 Task: Search one way flight ticket for 3 adults, 3 children in business from Pittsburgh: Pittsburgh International Airport to New Bern: Coastal Carolina Regional Airport (was Craven County Regional) on 8-4-2023. Choice of flights is Sun country airlines. Number of bags: 1 carry on bag and 3 checked bags. Outbound departure time preference is 14:15.
Action: Mouse moved to (329, 279)
Screenshot: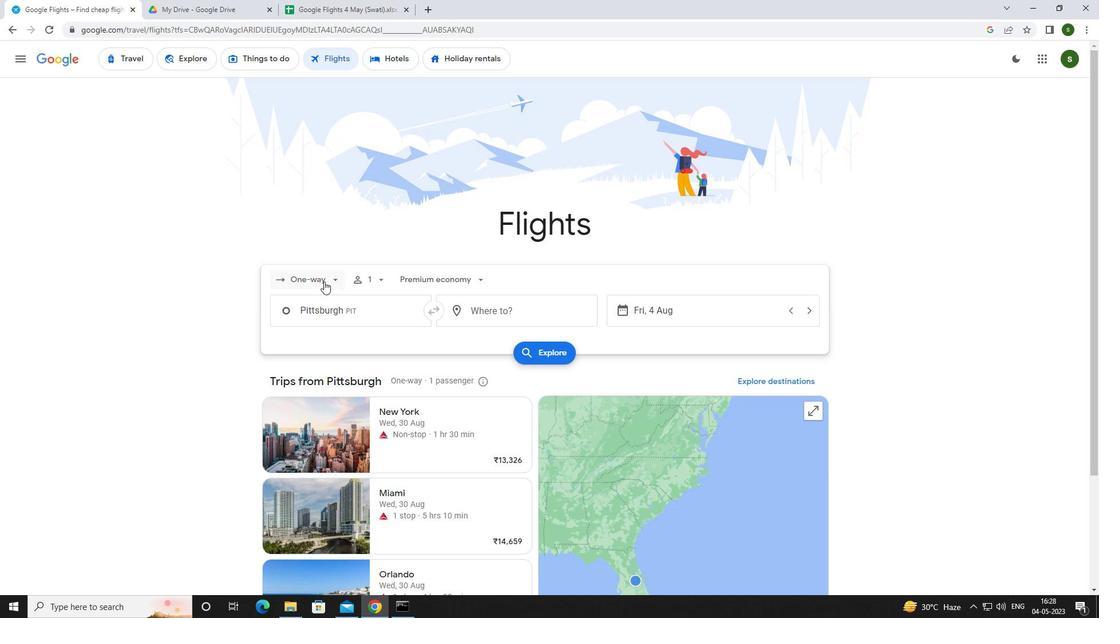 
Action: Mouse pressed left at (329, 279)
Screenshot: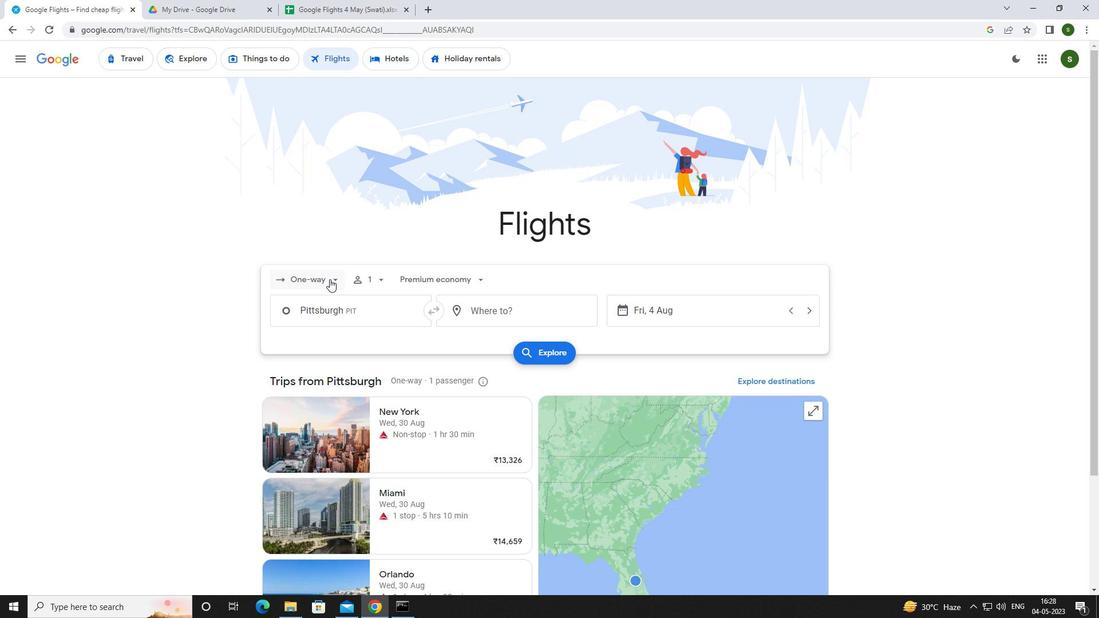 
Action: Mouse moved to (318, 332)
Screenshot: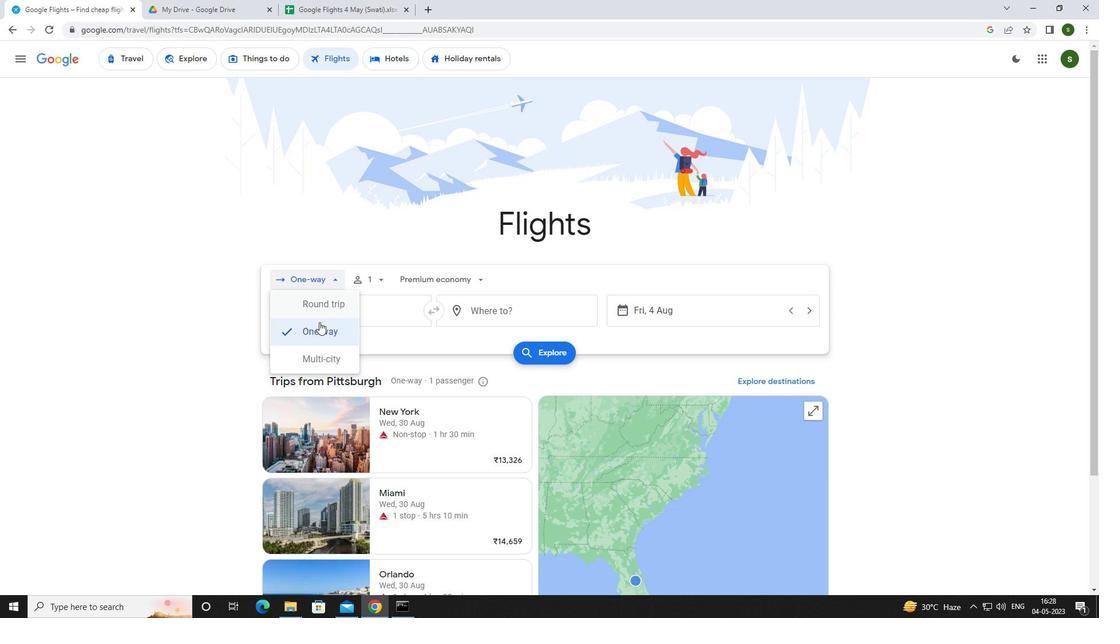 
Action: Mouse pressed left at (318, 332)
Screenshot: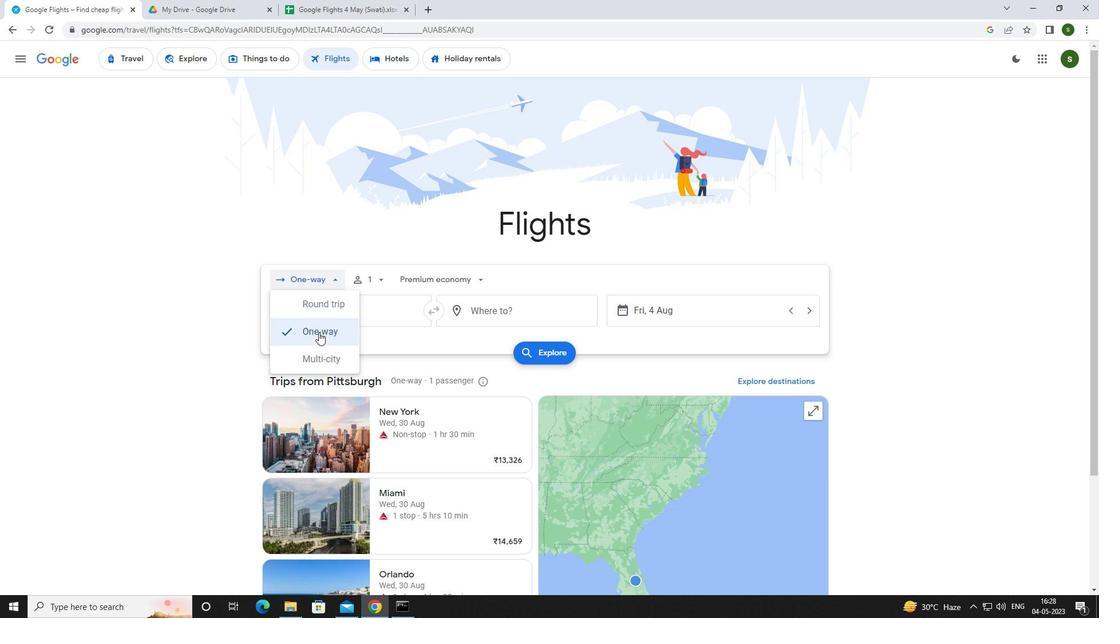 
Action: Mouse moved to (376, 282)
Screenshot: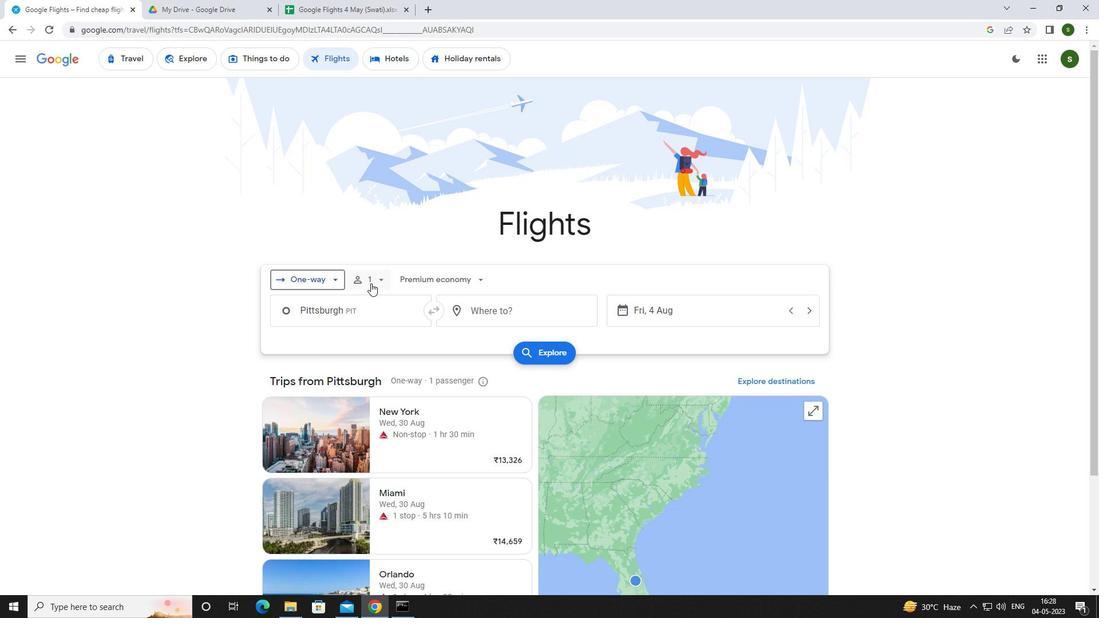 
Action: Mouse pressed left at (376, 282)
Screenshot: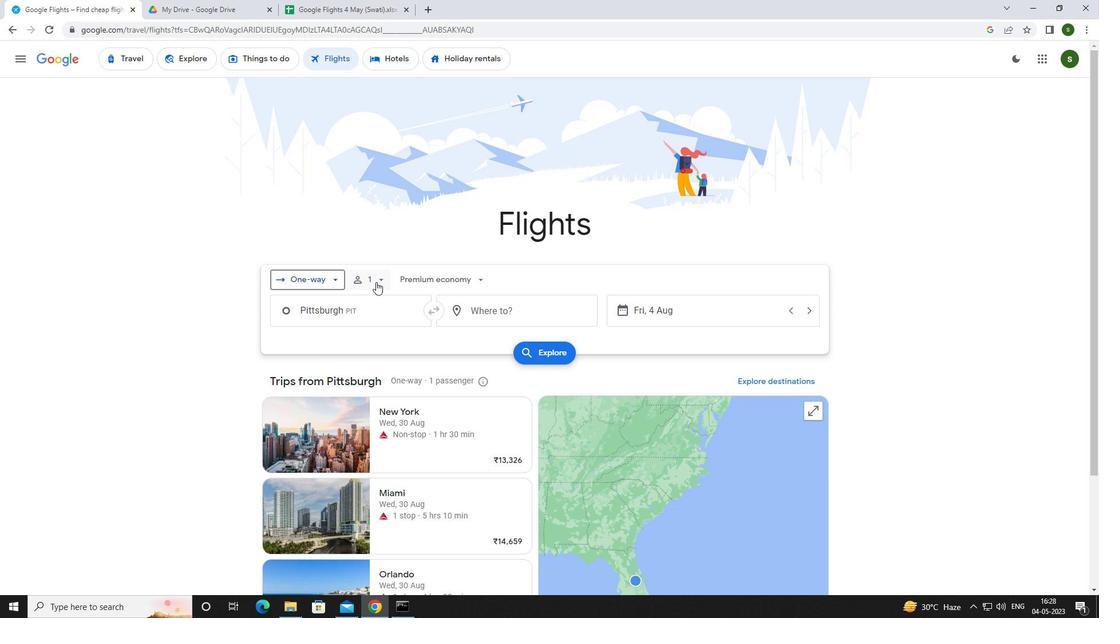 
Action: Mouse moved to (469, 305)
Screenshot: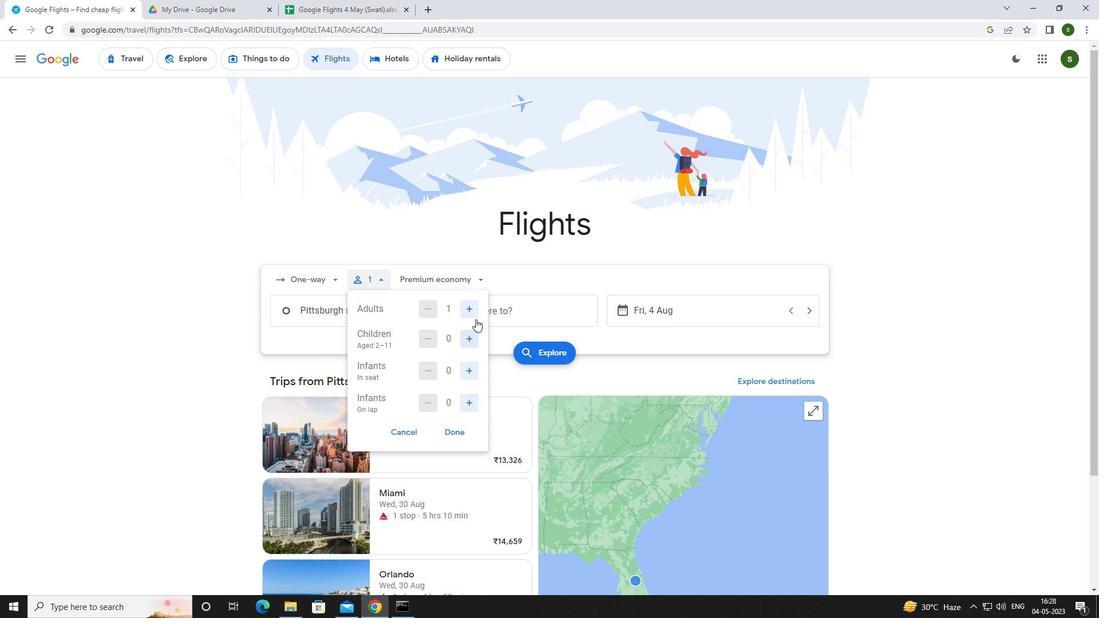 
Action: Mouse pressed left at (469, 305)
Screenshot: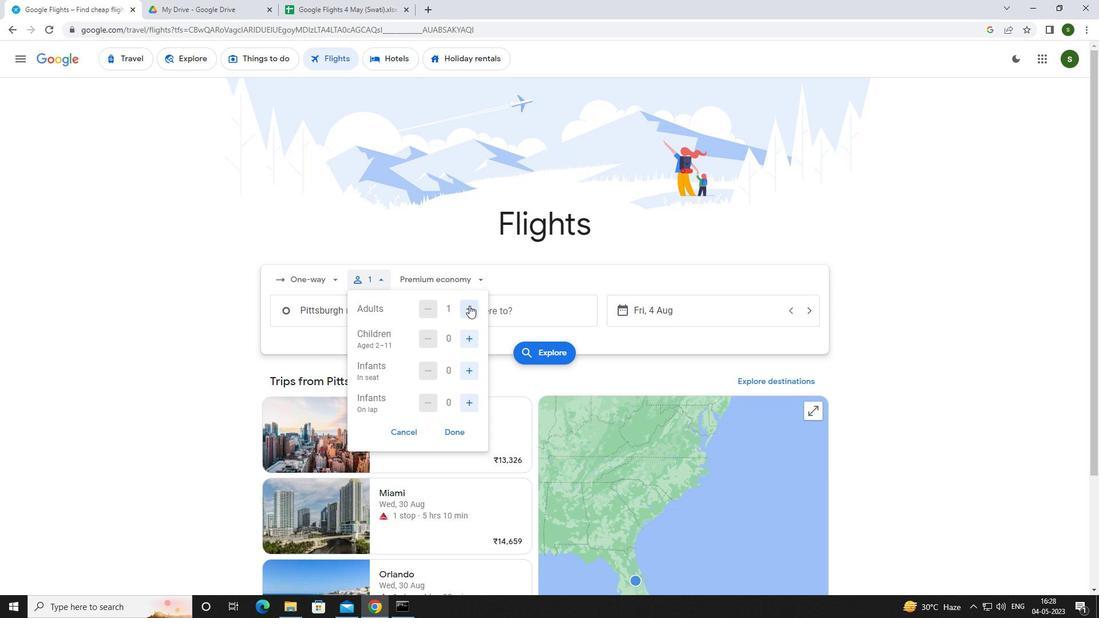 
Action: Mouse pressed left at (469, 305)
Screenshot: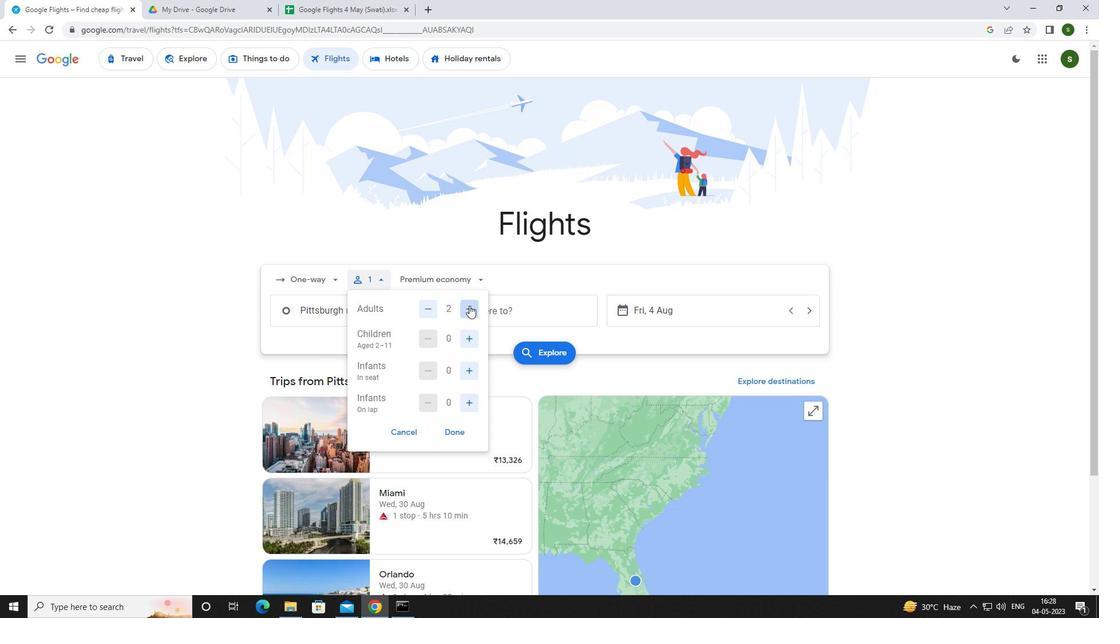 
Action: Mouse moved to (469, 326)
Screenshot: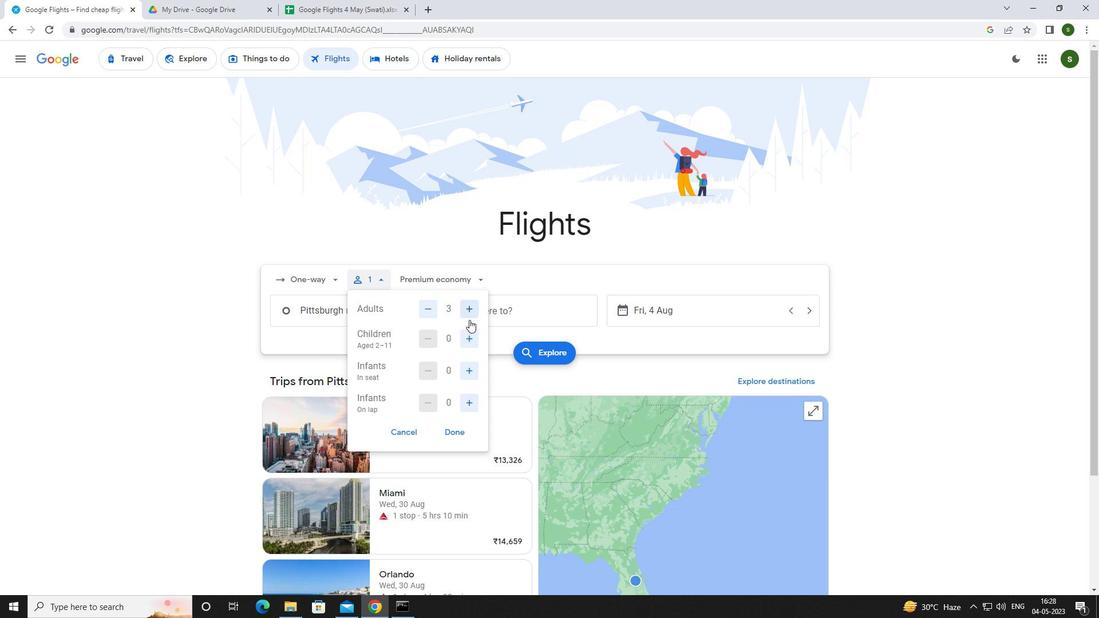 
Action: Mouse pressed left at (469, 326)
Screenshot: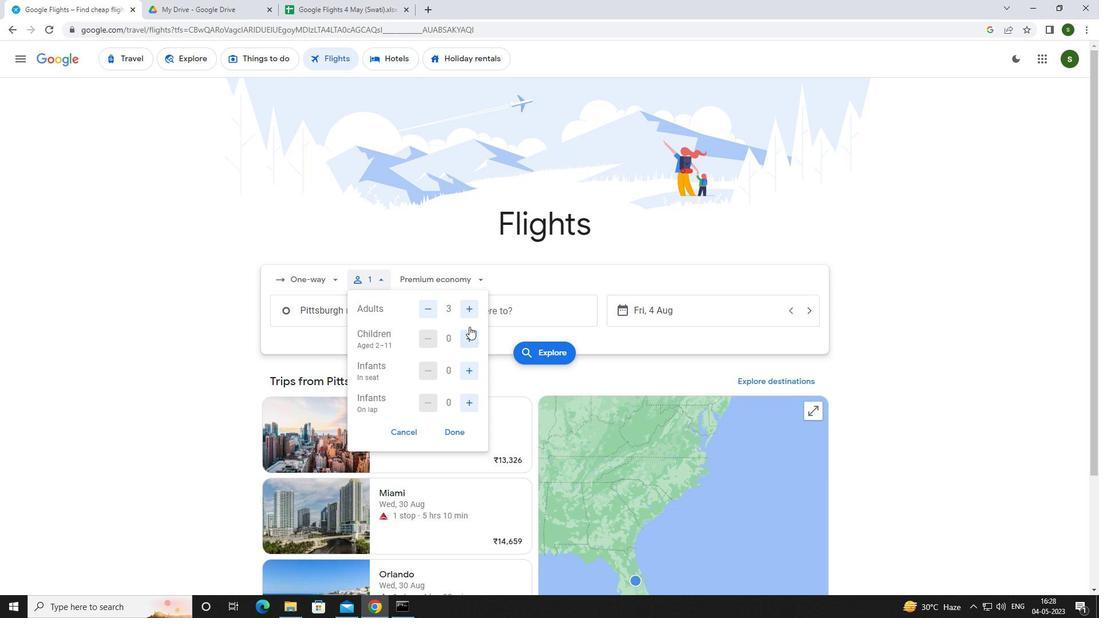 
Action: Mouse pressed left at (469, 326)
Screenshot: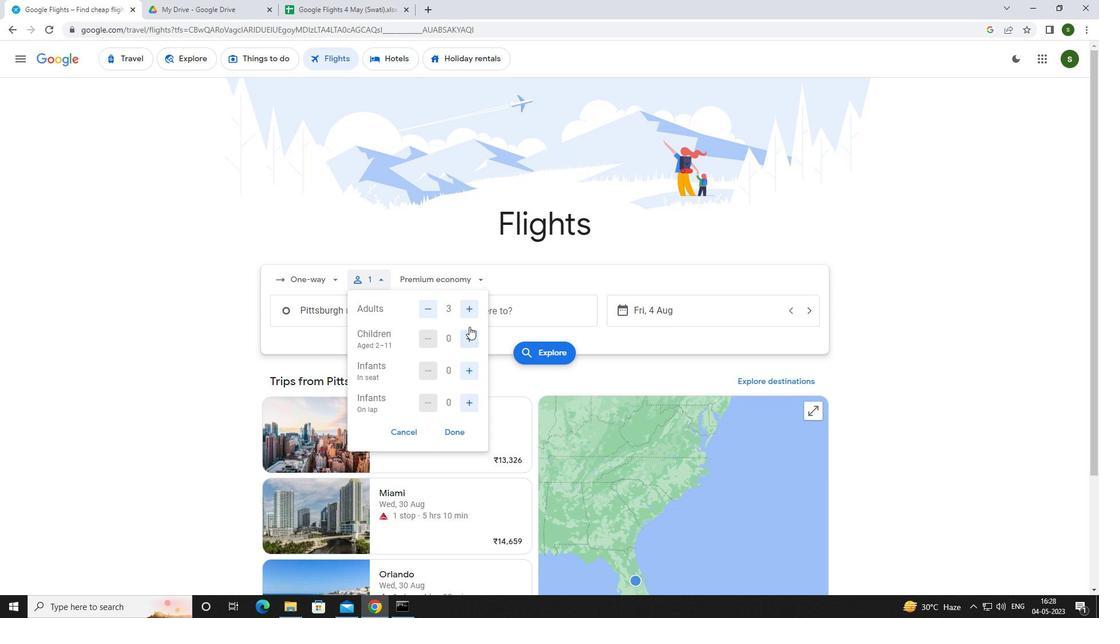 
Action: Mouse pressed left at (469, 326)
Screenshot: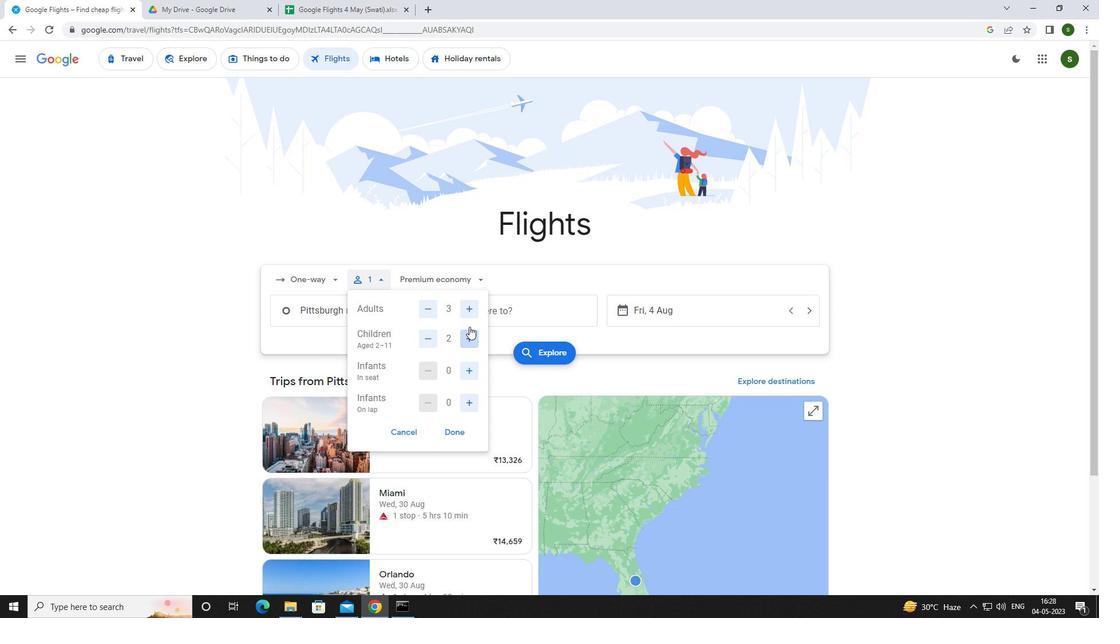
Action: Mouse moved to (466, 276)
Screenshot: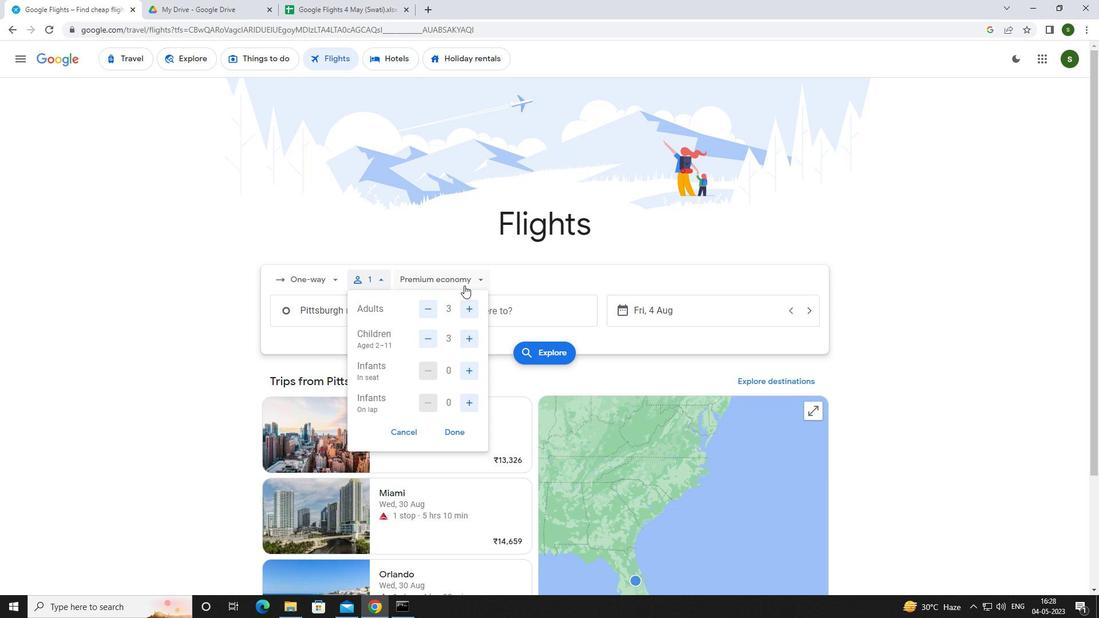 
Action: Mouse pressed left at (466, 276)
Screenshot: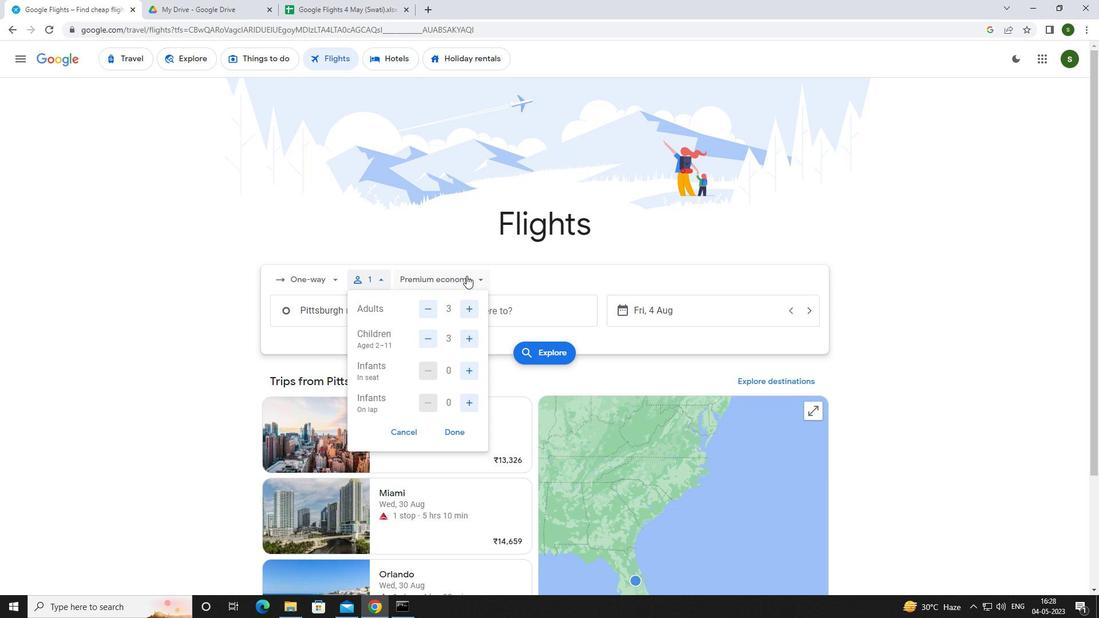 
Action: Mouse moved to (456, 359)
Screenshot: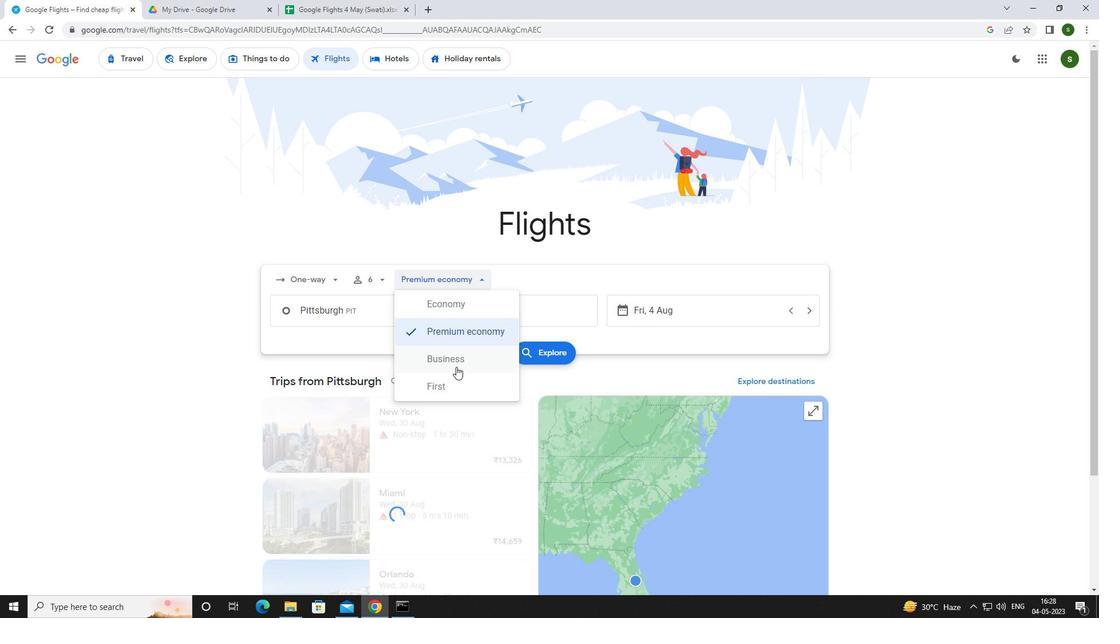 
Action: Mouse pressed left at (456, 359)
Screenshot: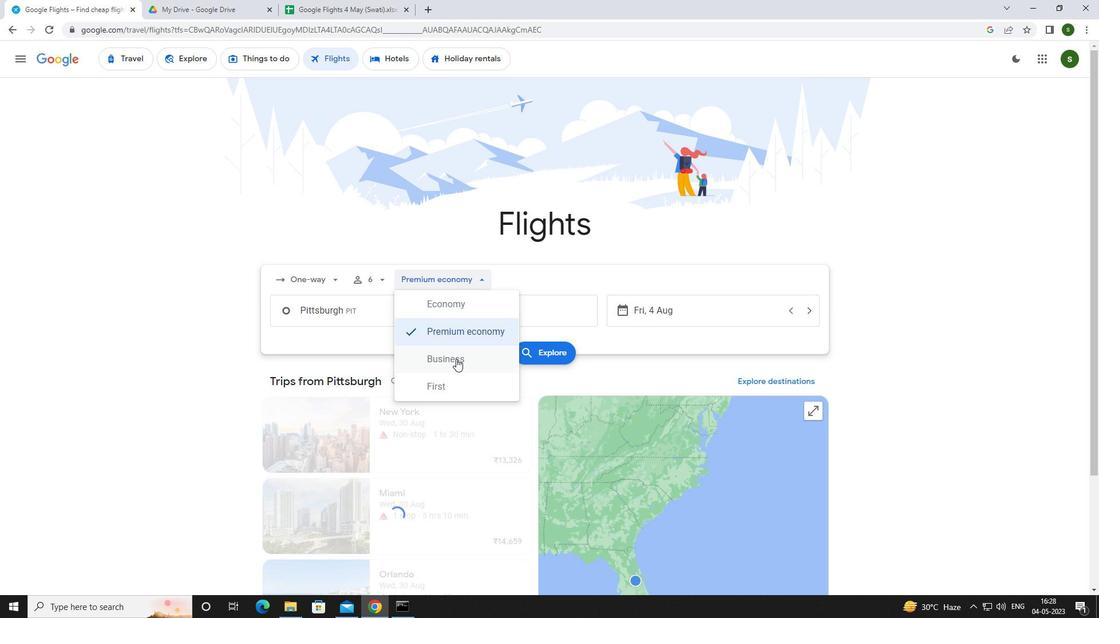 
Action: Mouse moved to (401, 316)
Screenshot: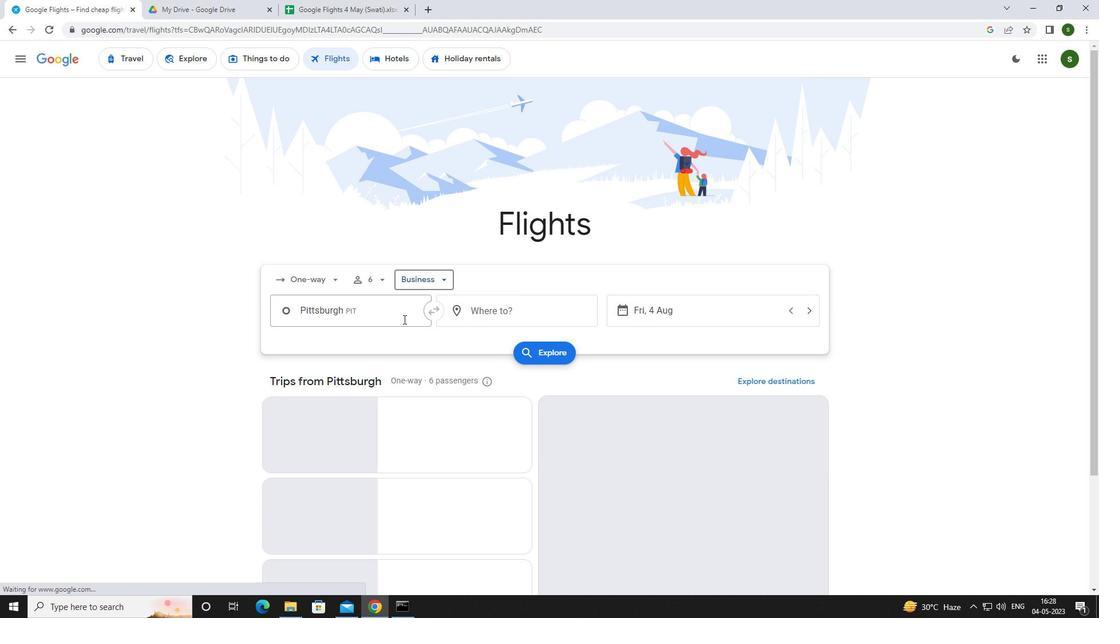 
Action: Mouse pressed left at (401, 316)
Screenshot: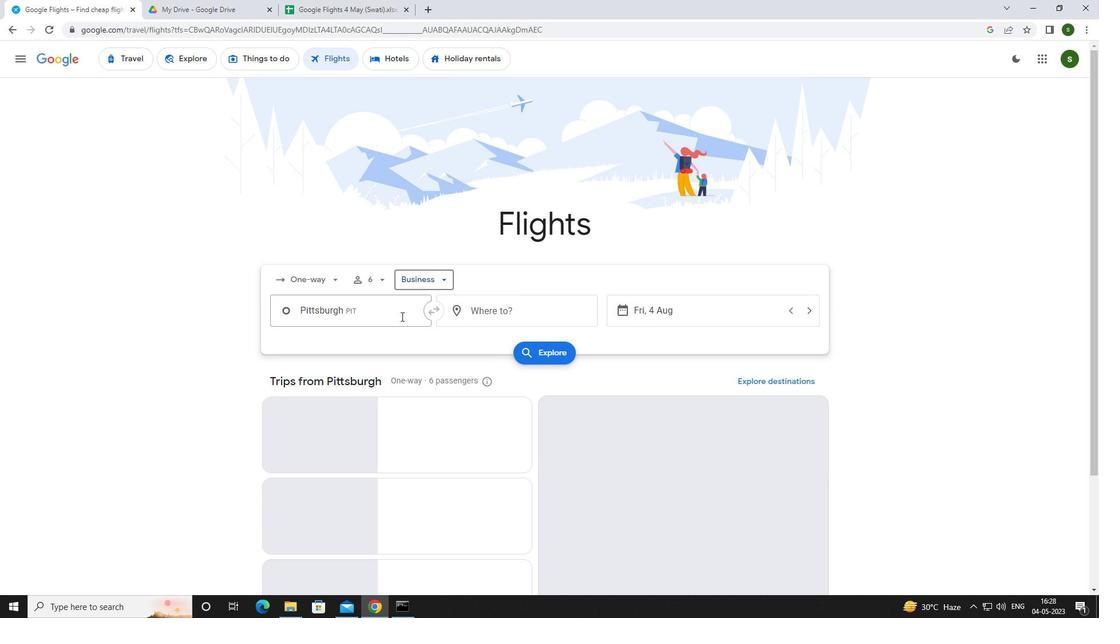 
Action: Mouse moved to (391, 318)
Screenshot: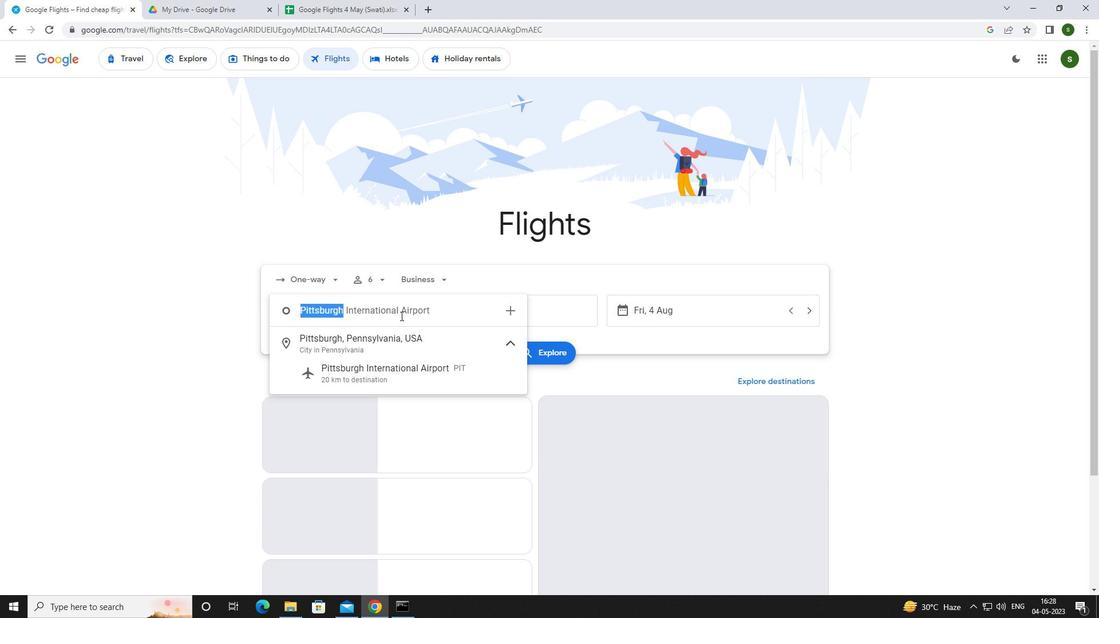 
Action: Key pressed <Key.caps_lock>p<Key.caps_lock>ittsb
Screenshot: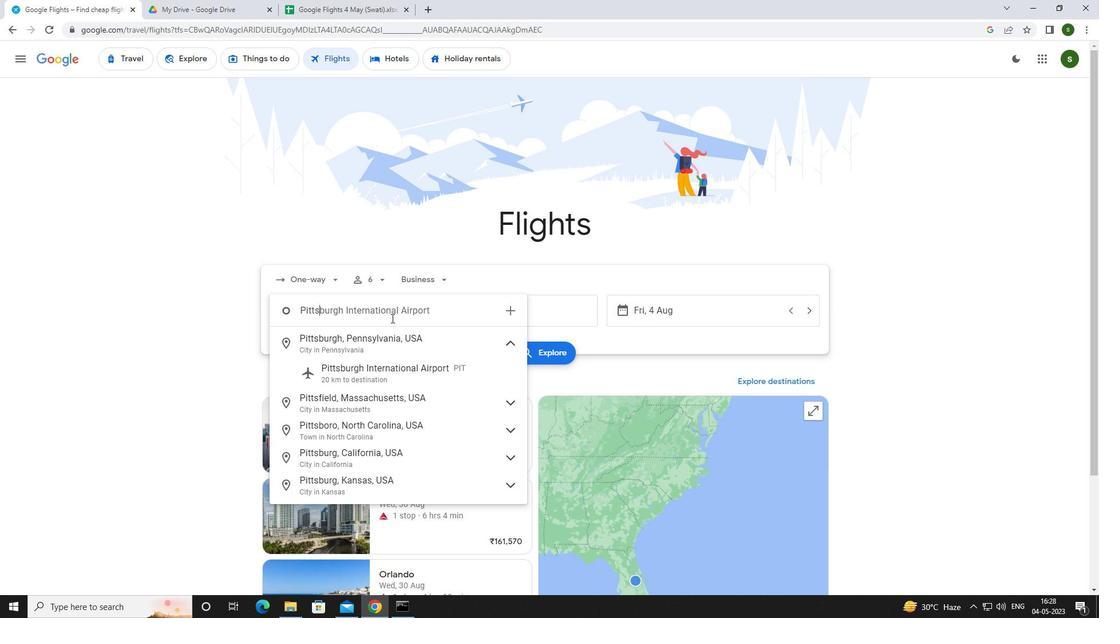 
Action: Mouse moved to (389, 367)
Screenshot: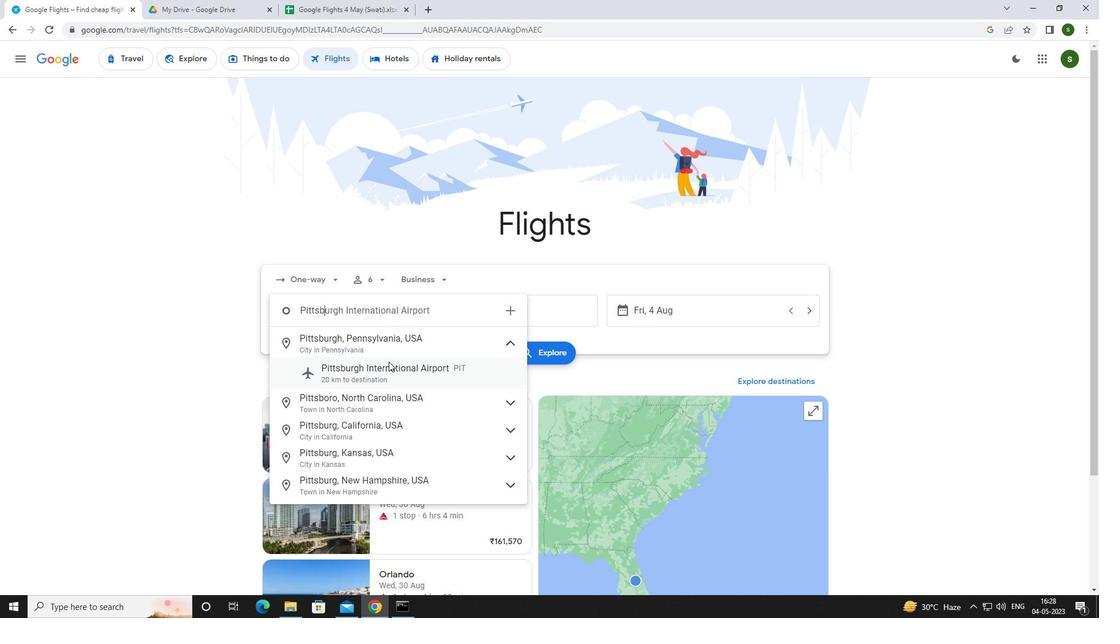 
Action: Mouse pressed left at (389, 367)
Screenshot: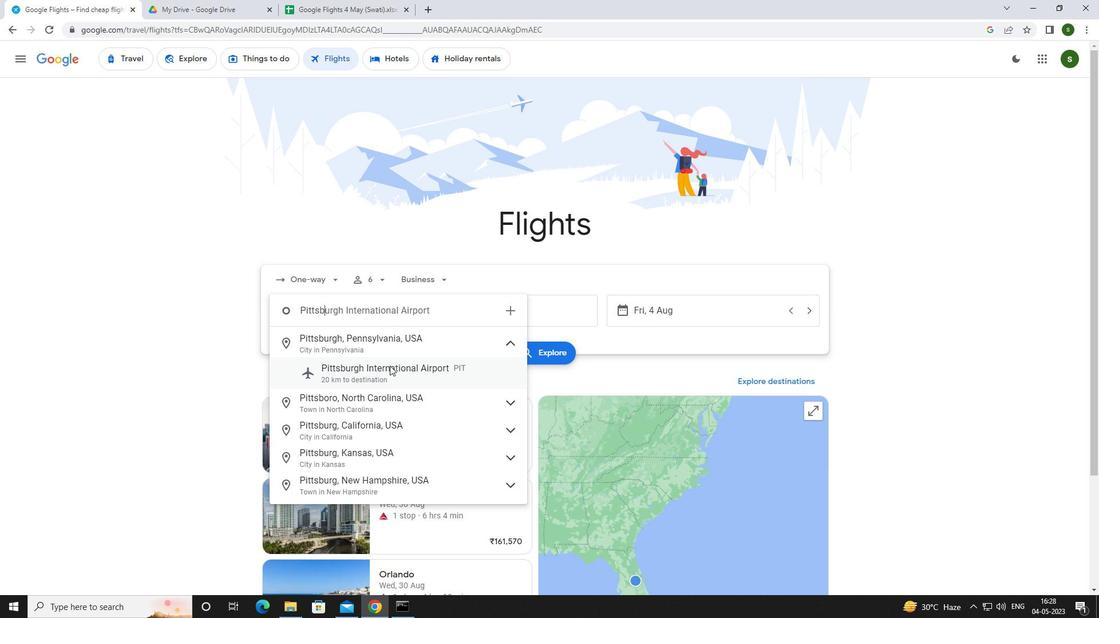 
Action: Mouse moved to (500, 315)
Screenshot: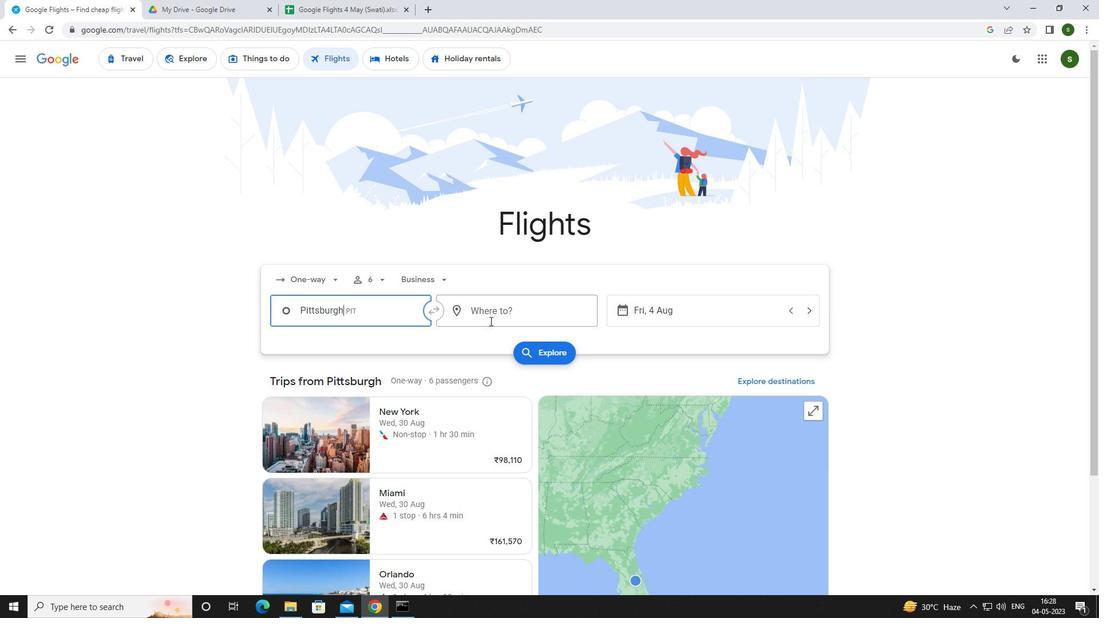 
Action: Mouse pressed left at (500, 315)
Screenshot: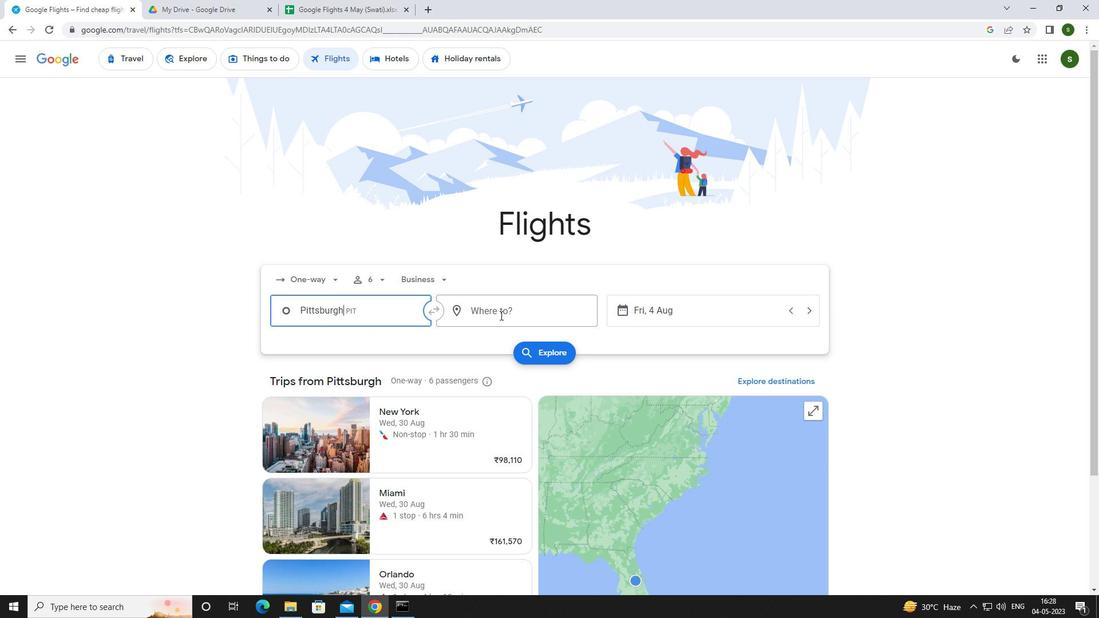 
Action: Mouse moved to (442, 320)
Screenshot: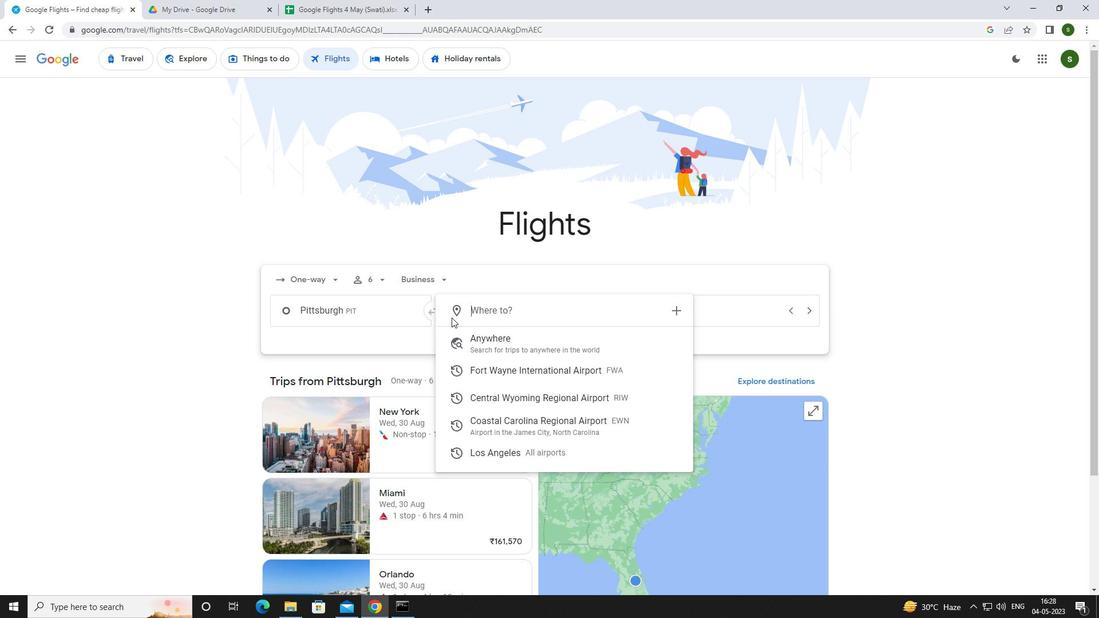 
Action: Key pressed <Key.caps_lock>c<Key.caps_lock>oastal
Screenshot: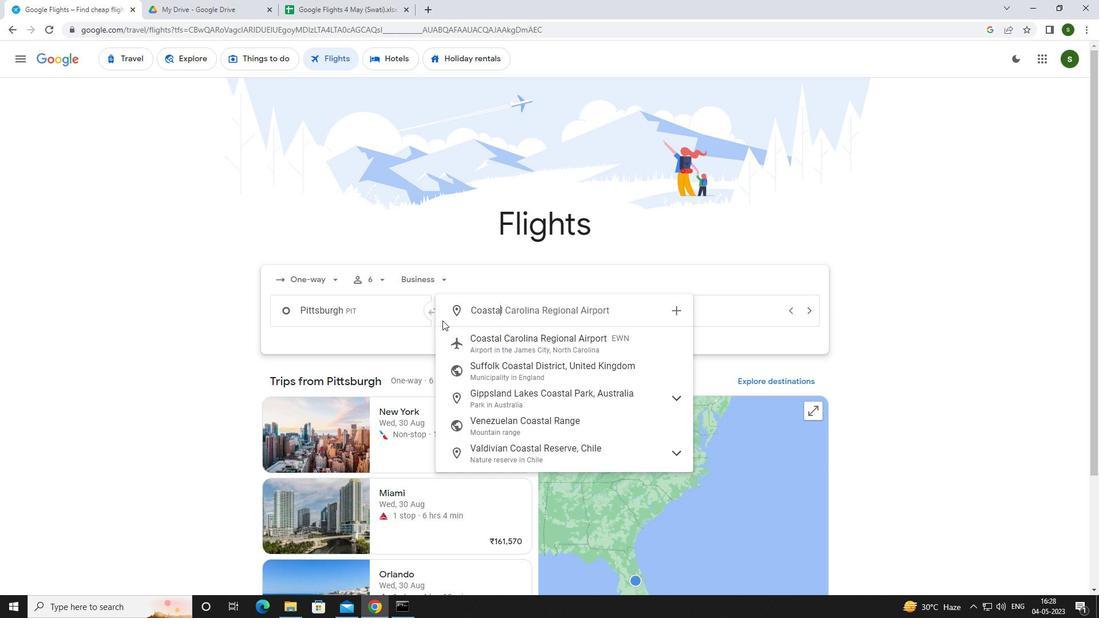 
Action: Mouse moved to (528, 348)
Screenshot: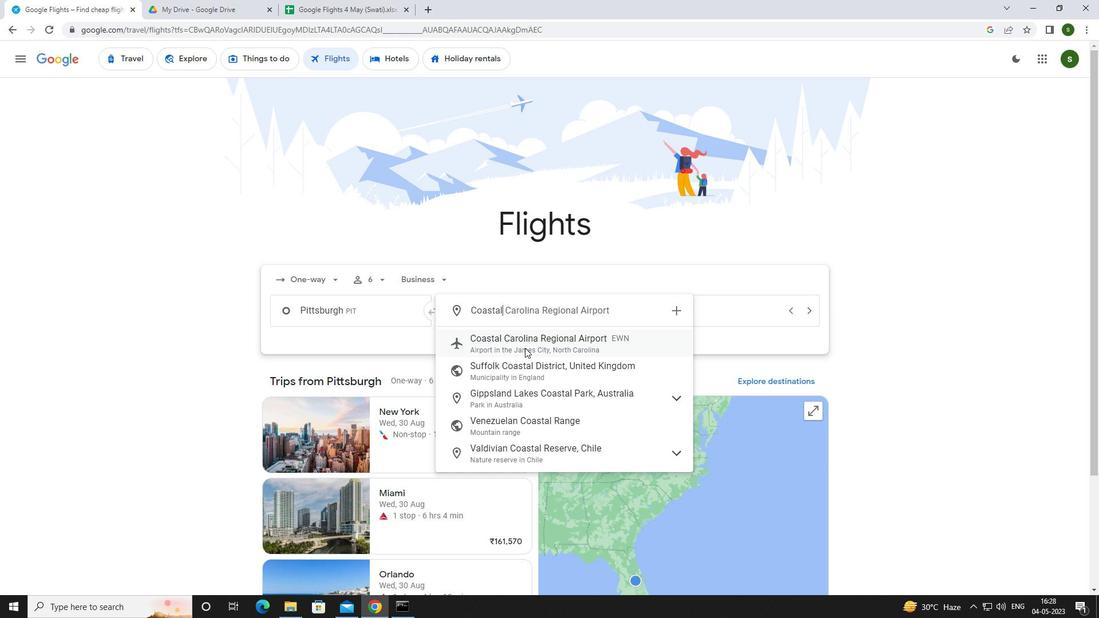 
Action: Mouse pressed left at (528, 348)
Screenshot: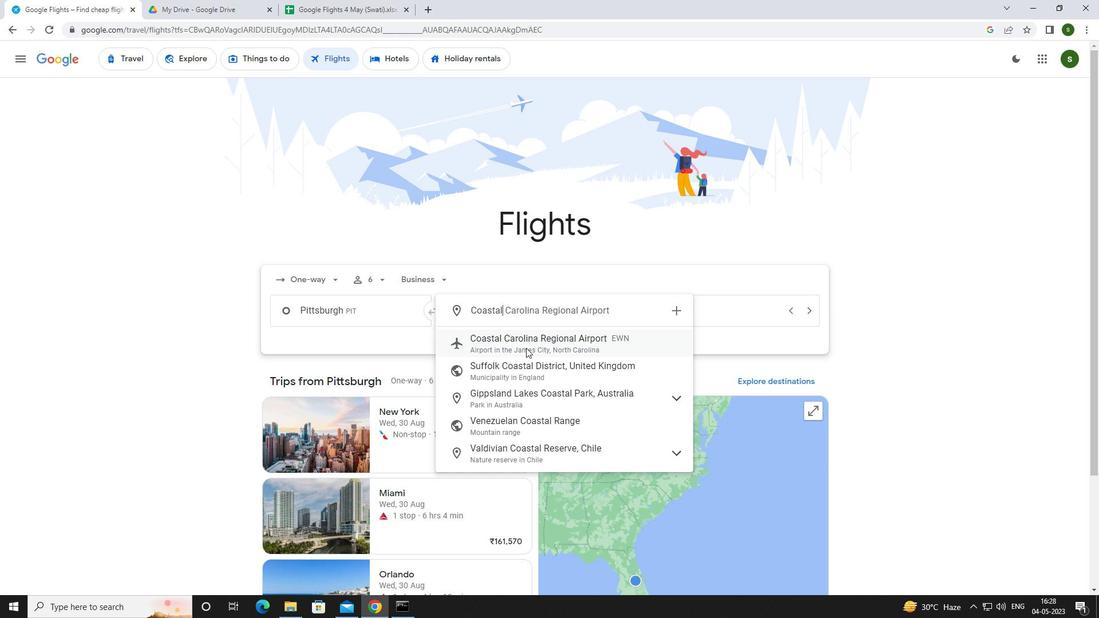 
Action: Mouse moved to (679, 308)
Screenshot: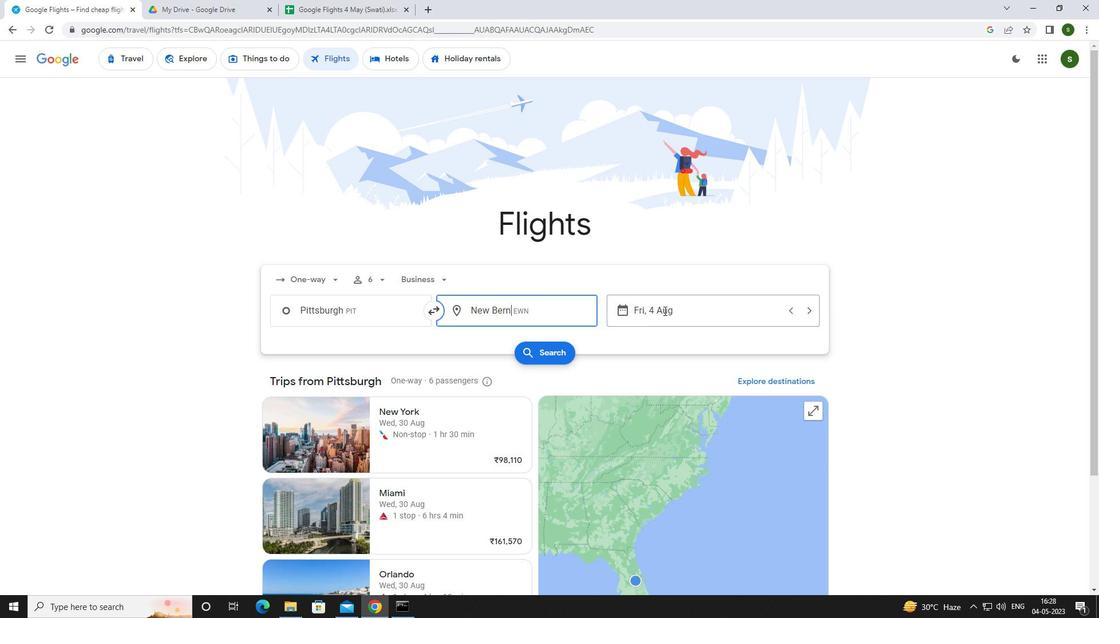 
Action: Mouse pressed left at (679, 308)
Screenshot: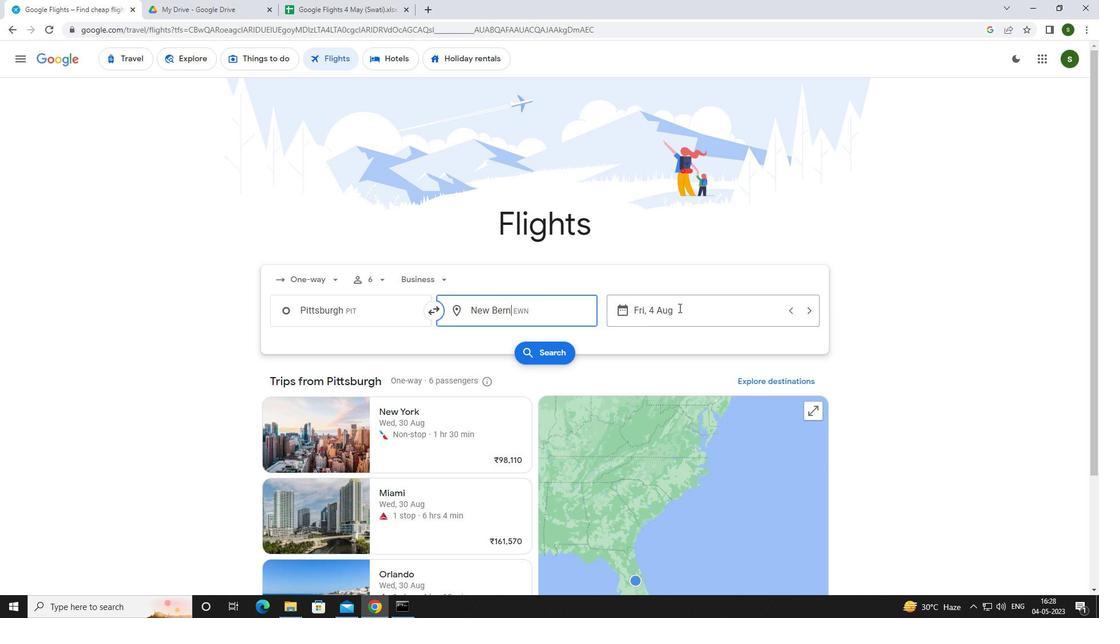 
Action: Mouse moved to (547, 384)
Screenshot: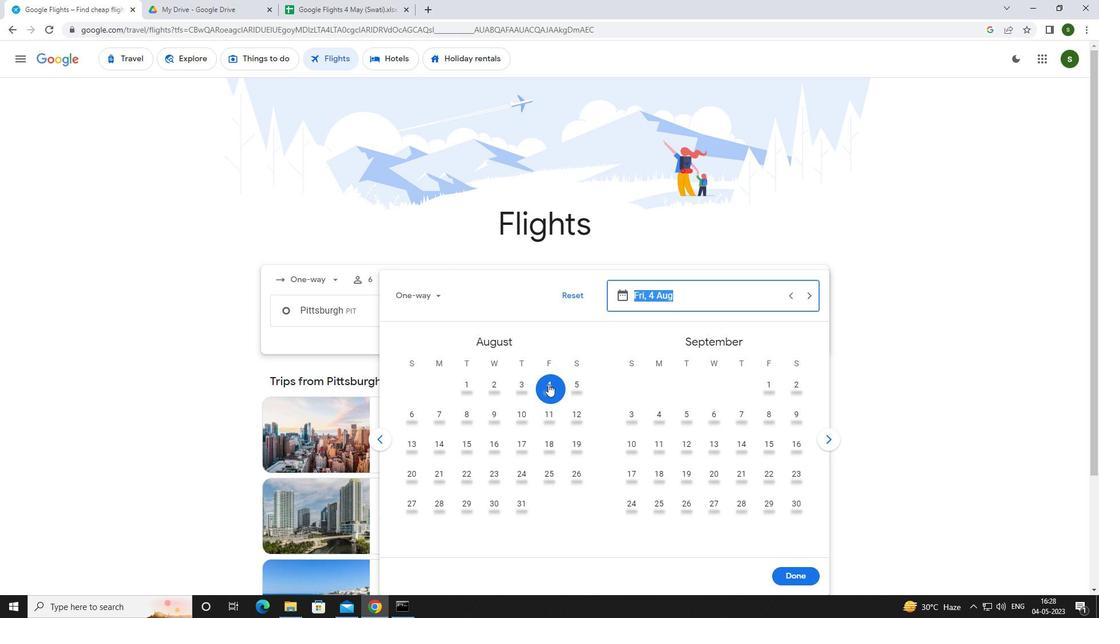 
Action: Mouse pressed left at (547, 384)
Screenshot: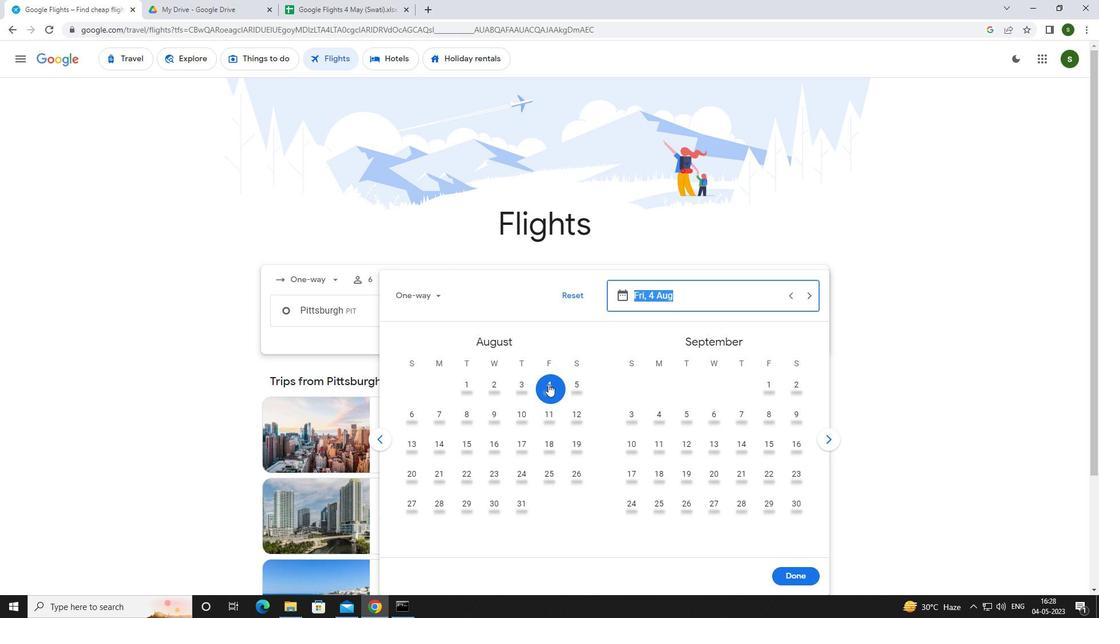 
Action: Mouse moved to (788, 571)
Screenshot: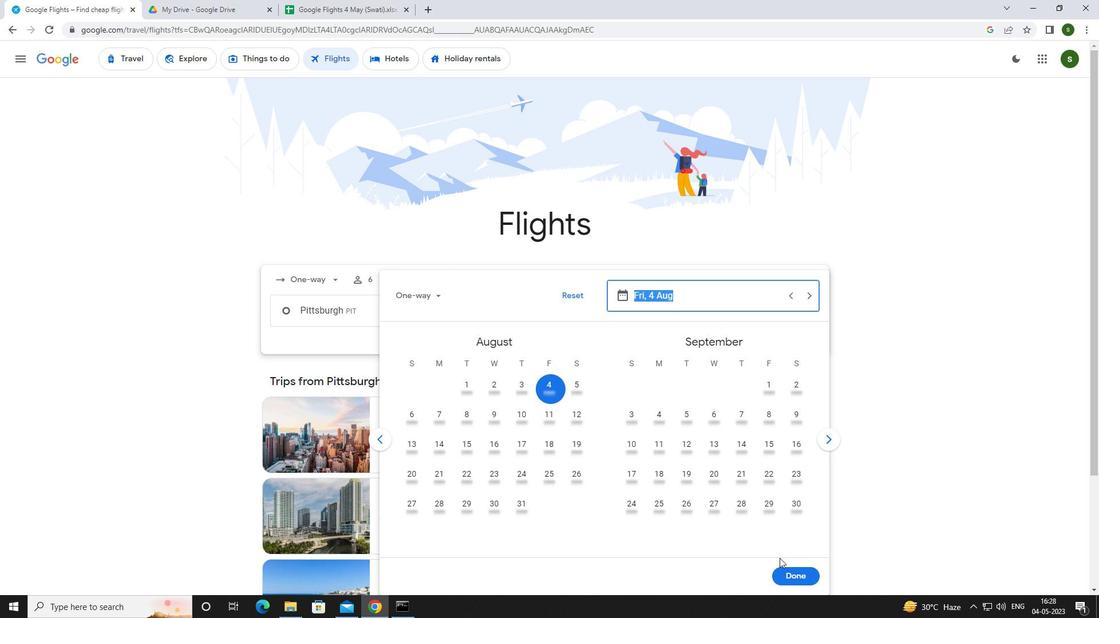 
Action: Mouse pressed left at (788, 571)
Screenshot: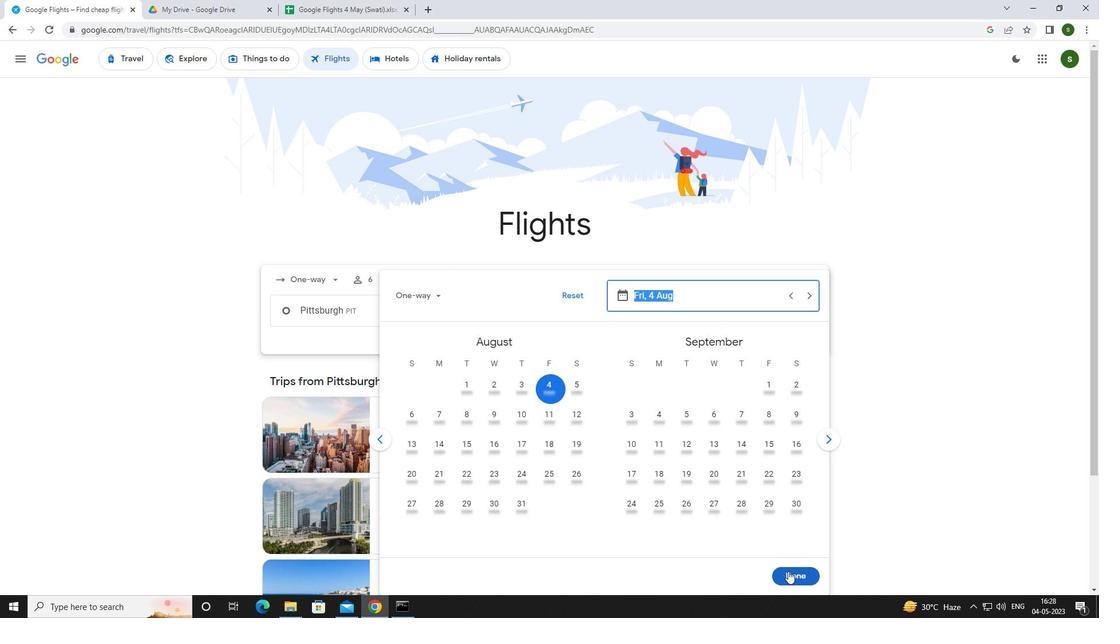 
Action: Mouse moved to (557, 357)
Screenshot: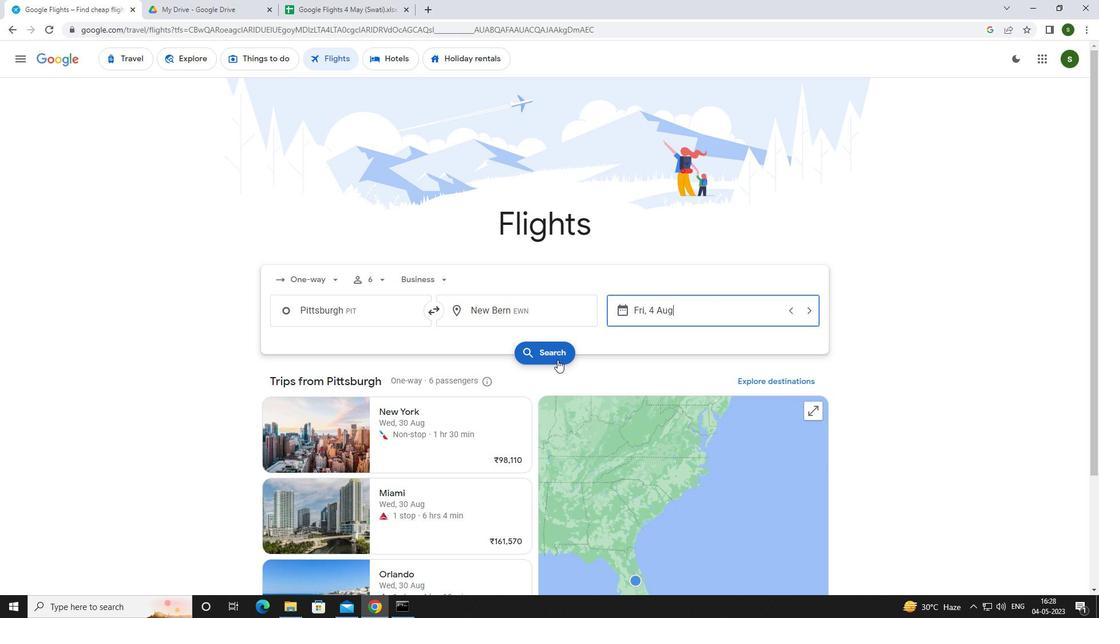 
Action: Mouse pressed left at (557, 357)
Screenshot: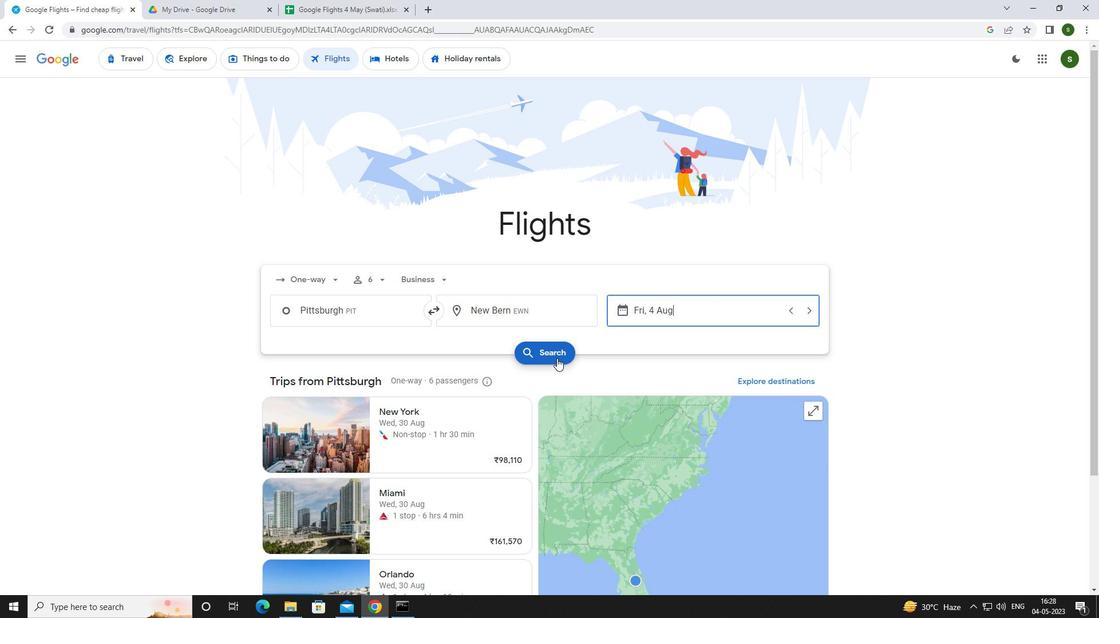 
Action: Mouse moved to (301, 167)
Screenshot: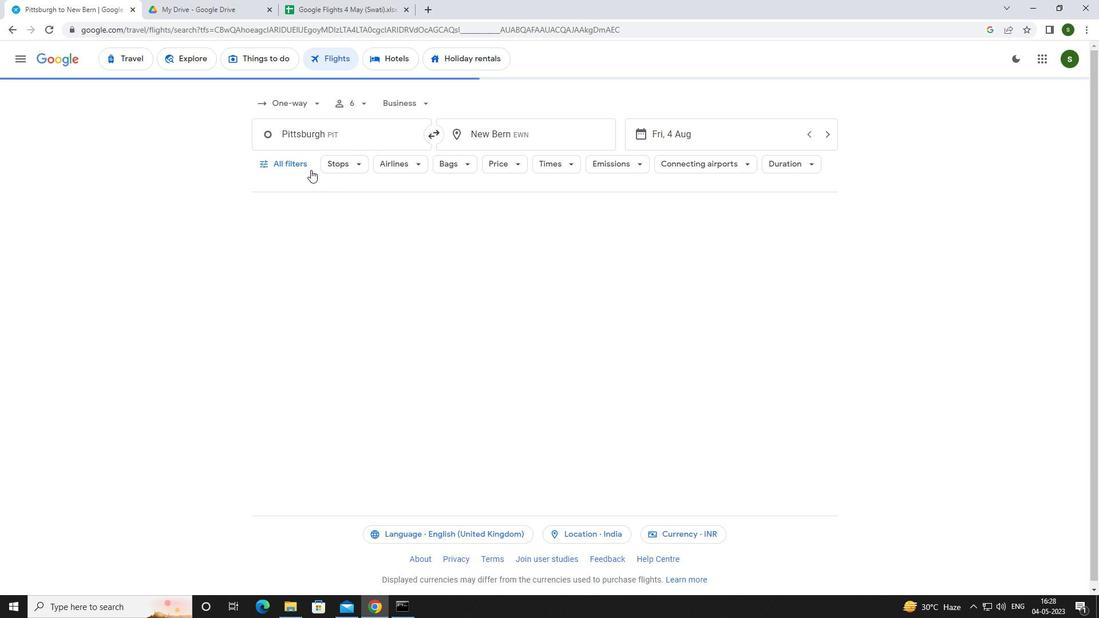 
Action: Mouse pressed left at (301, 167)
Screenshot: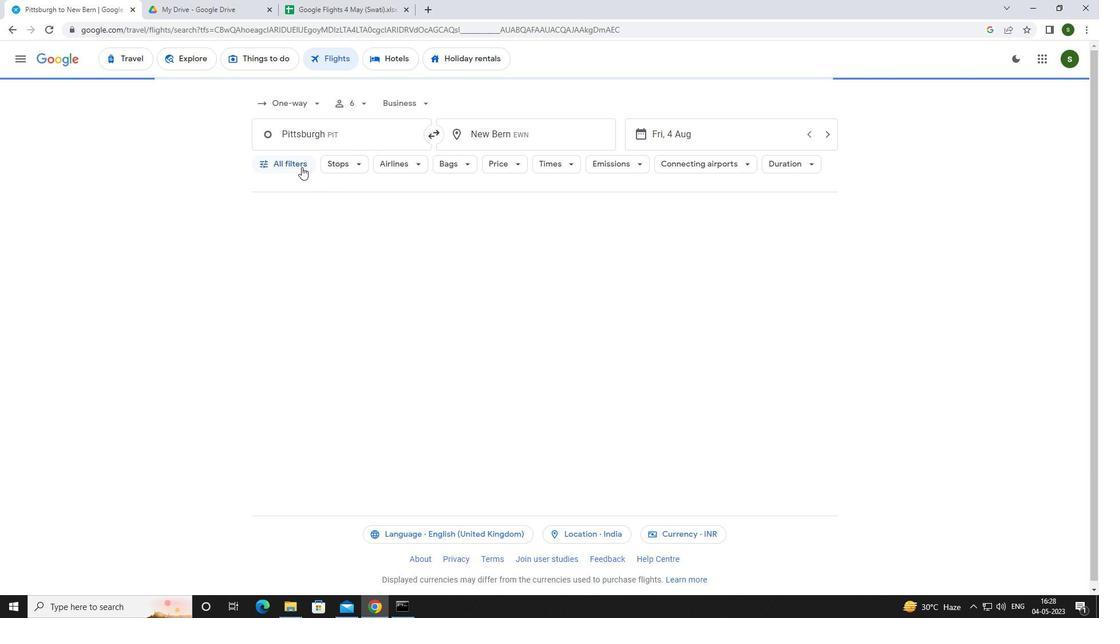 
Action: Mouse moved to (426, 407)
Screenshot: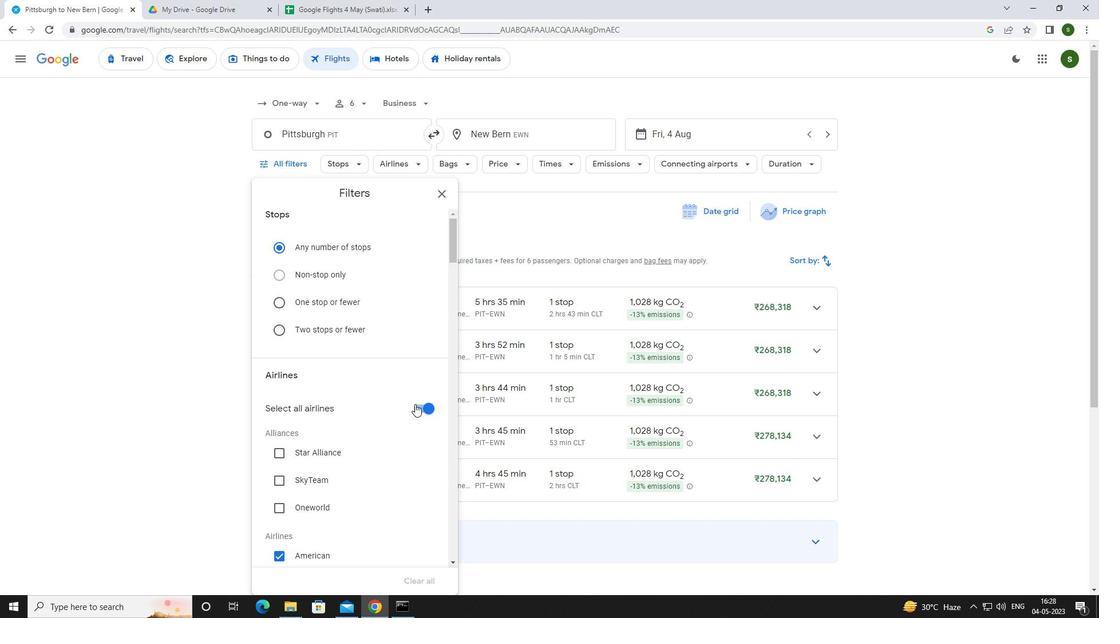 
Action: Mouse pressed left at (426, 407)
Screenshot: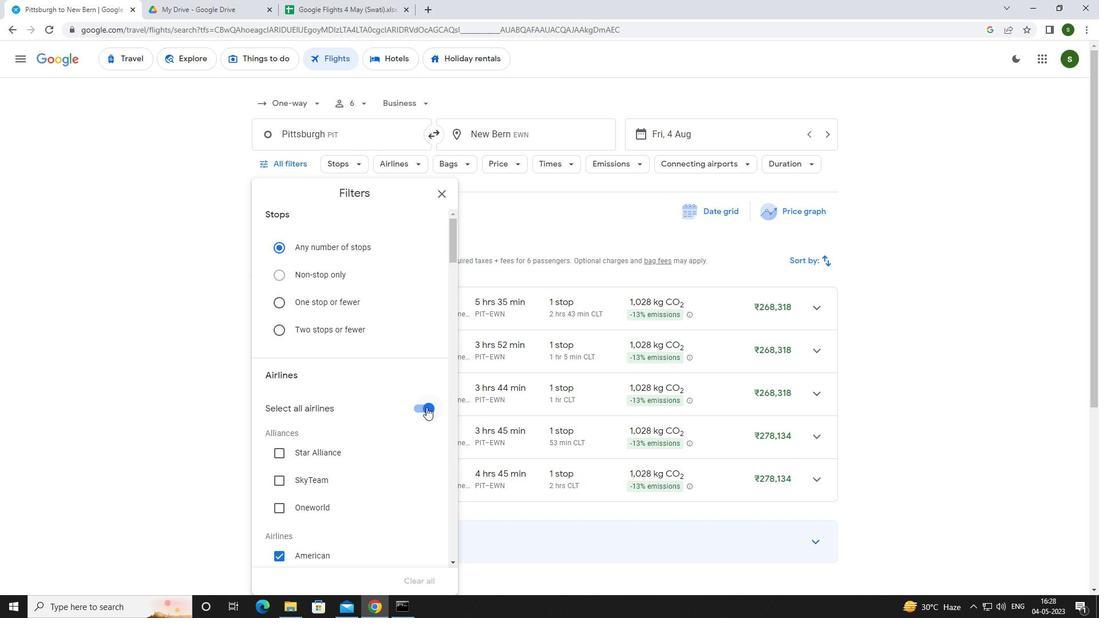 
Action: Mouse moved to (390, 375)
Screenshot: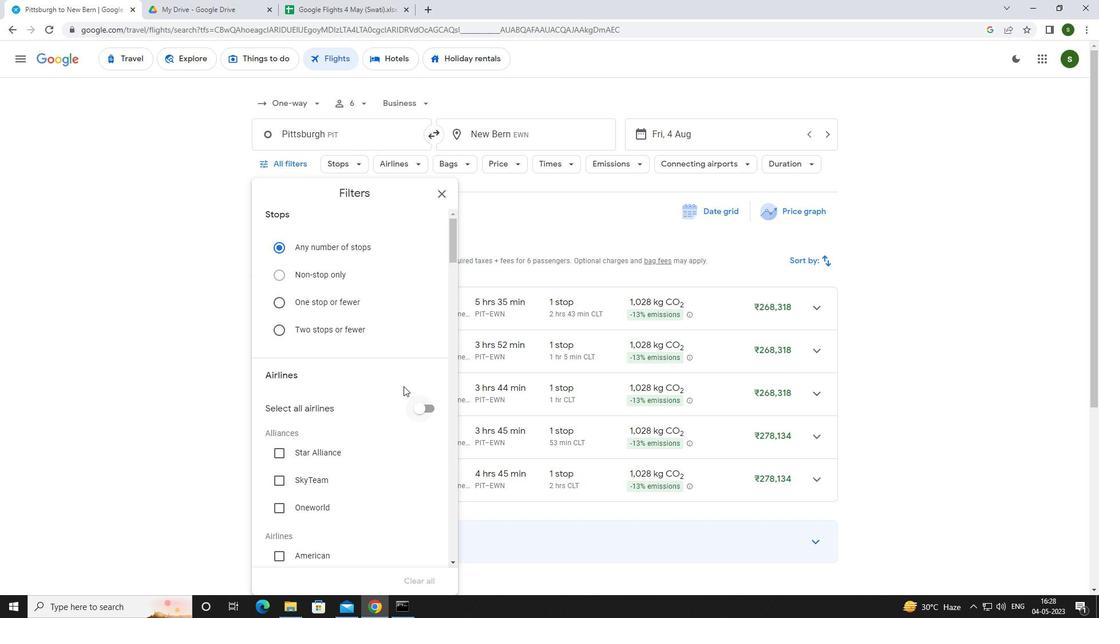 
Action: Mouse scrolled (390, 375) with delta (0, 0)
Screenshot: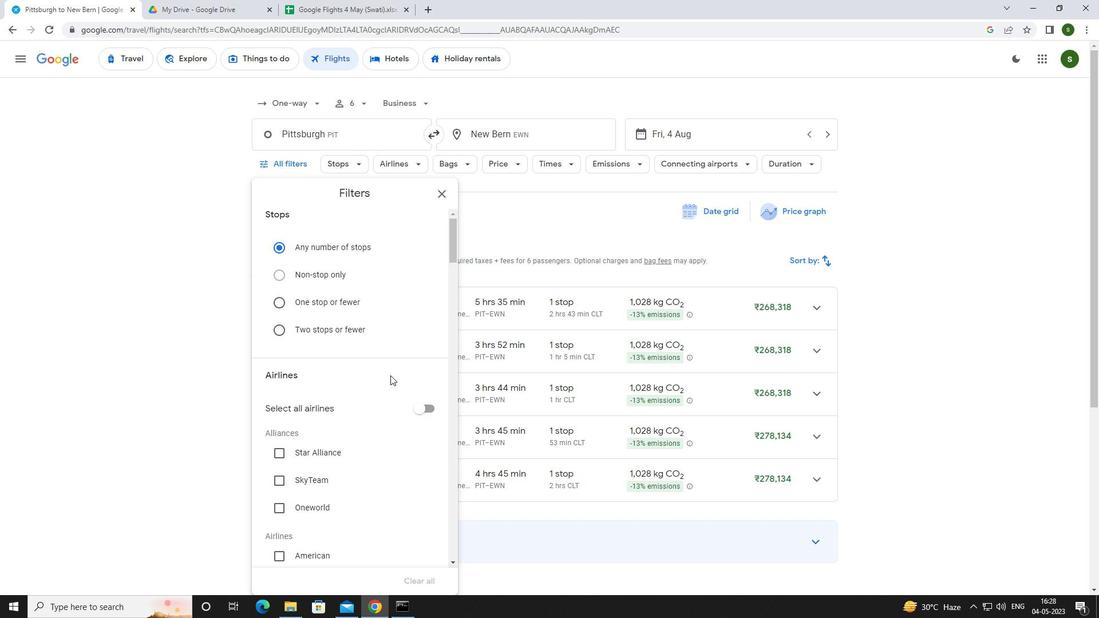 
Action: Mouse scrolled (390, 375) with delta (0, 0)
Screenshot: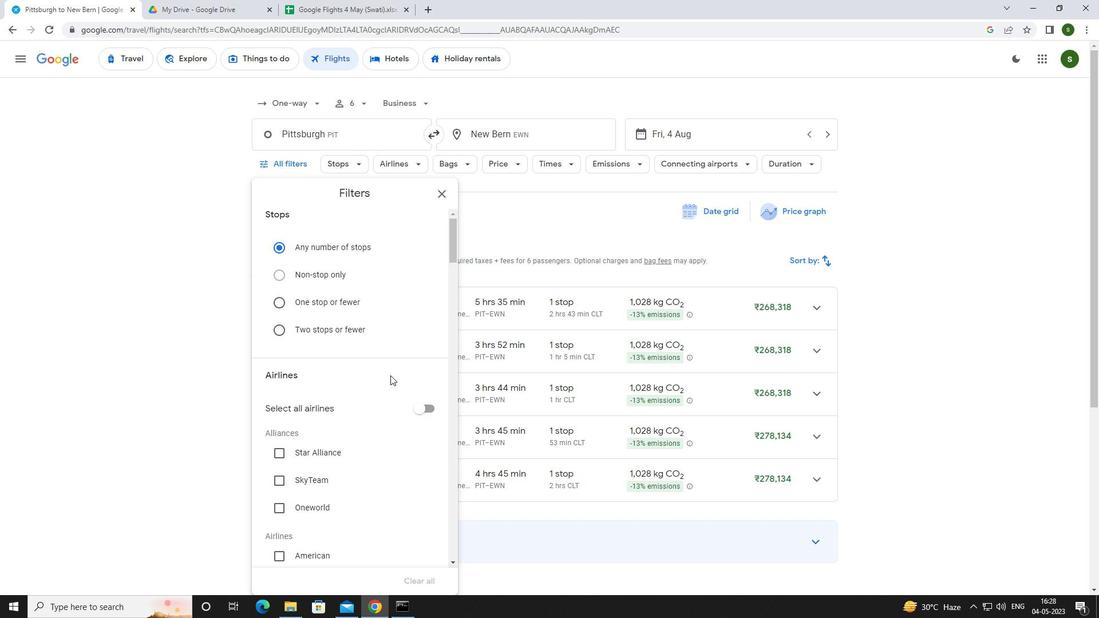 
Action: Mouse scrolled (390, 375) with delta (0, 0)
Screenshot: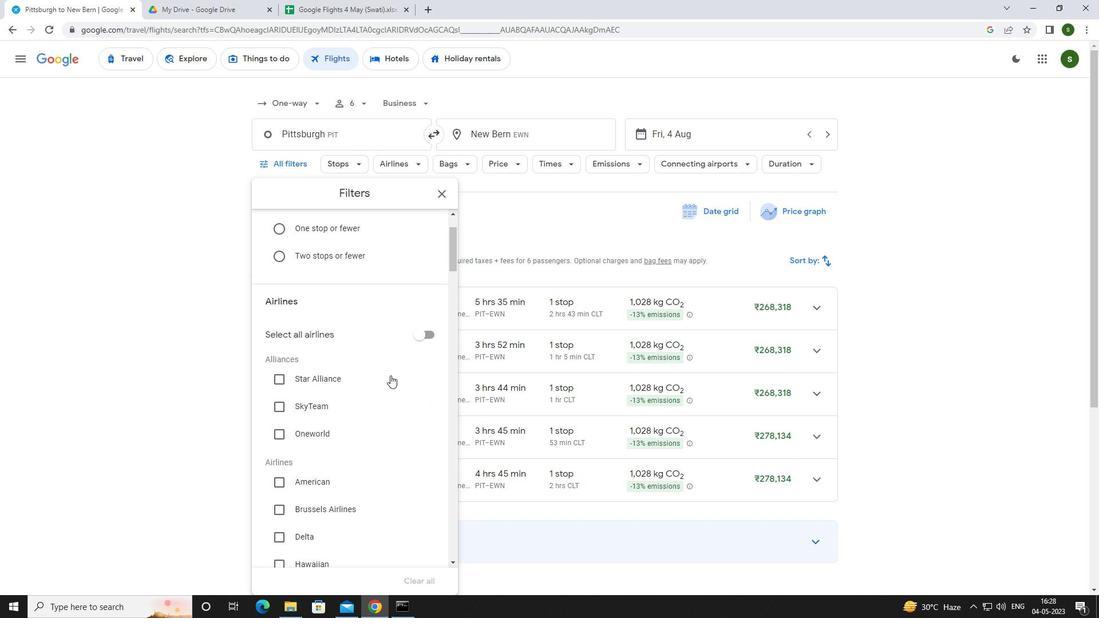 
Action: Mouse scrolled (390, 375) with delta (0, 0)
Screenshot: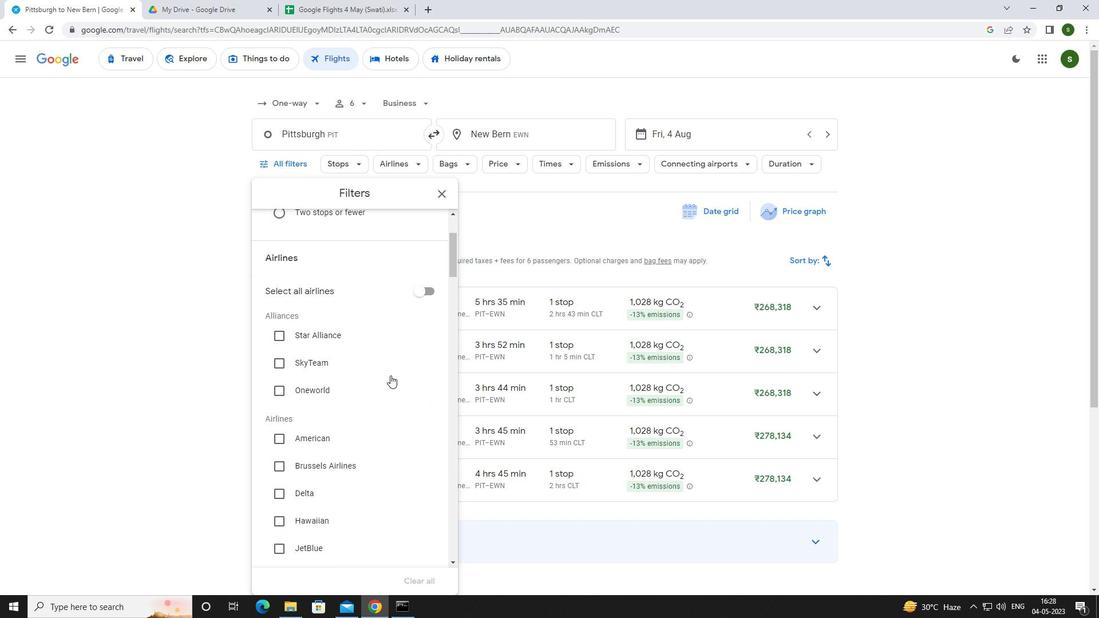 
Action: Mouse scrolled (390, 375) with delta (0, 0)
Screenshot: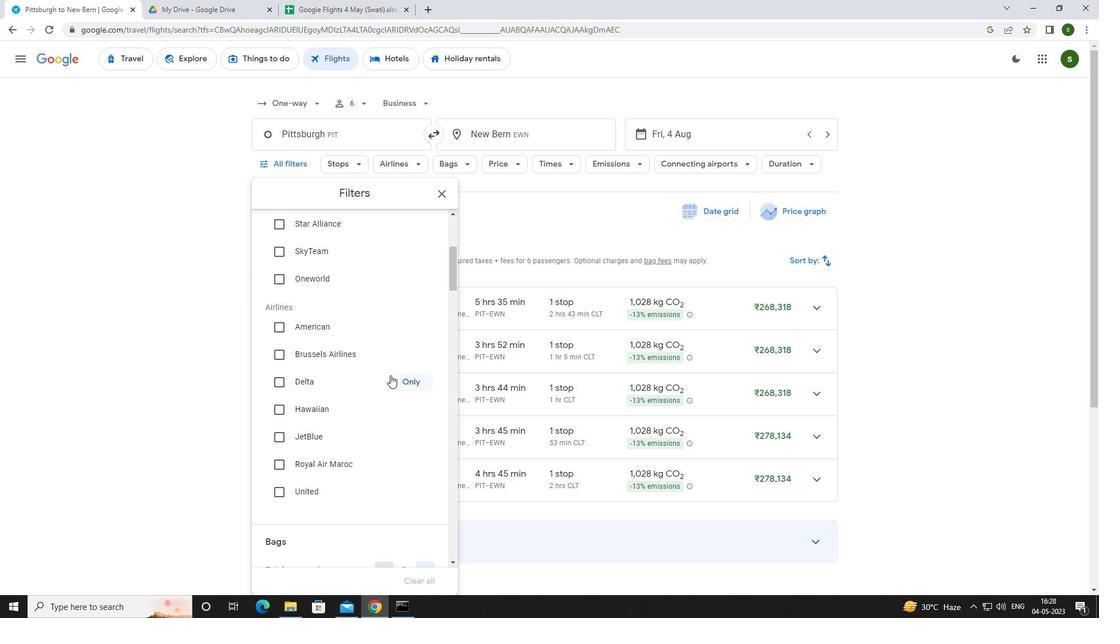 
Action: Mouse scrolled (390, 375) with delta (0, 0)
Screenshot: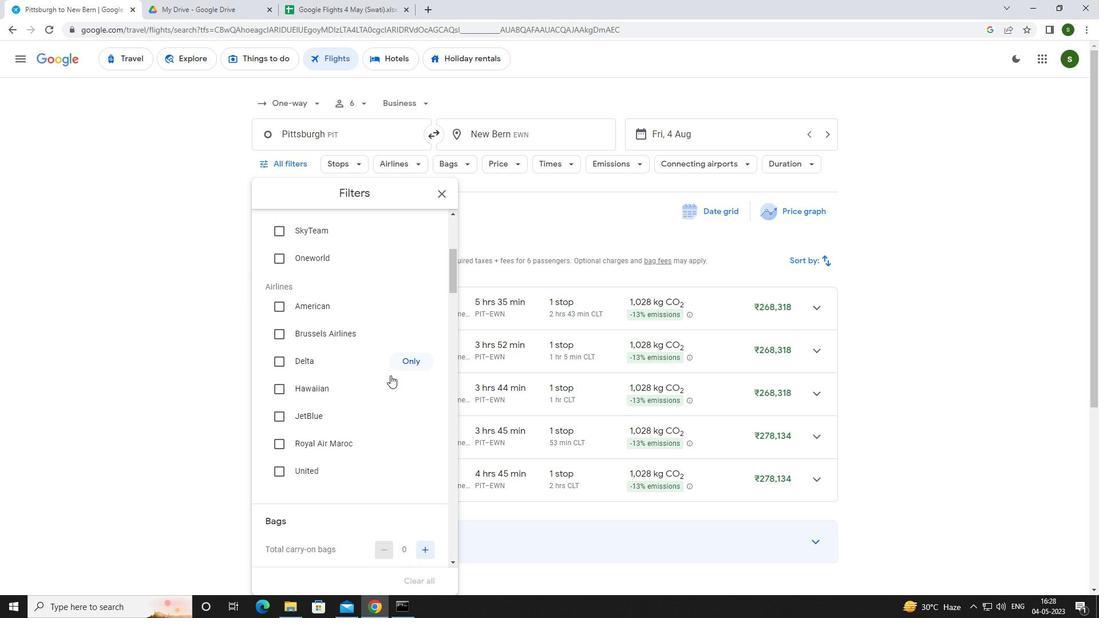 
Action: Mouse scrolled (390, 375) with delta (0, 0)
Screenshot: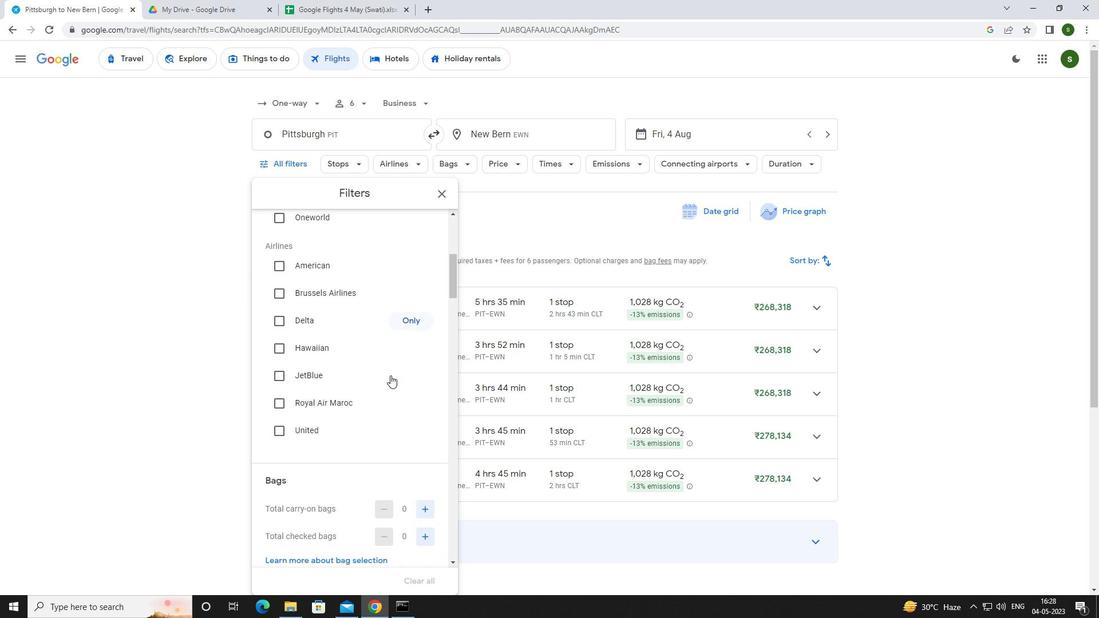 
Action: Mouse scrolled (390, 375) with delta (0, 0)
Screenshot: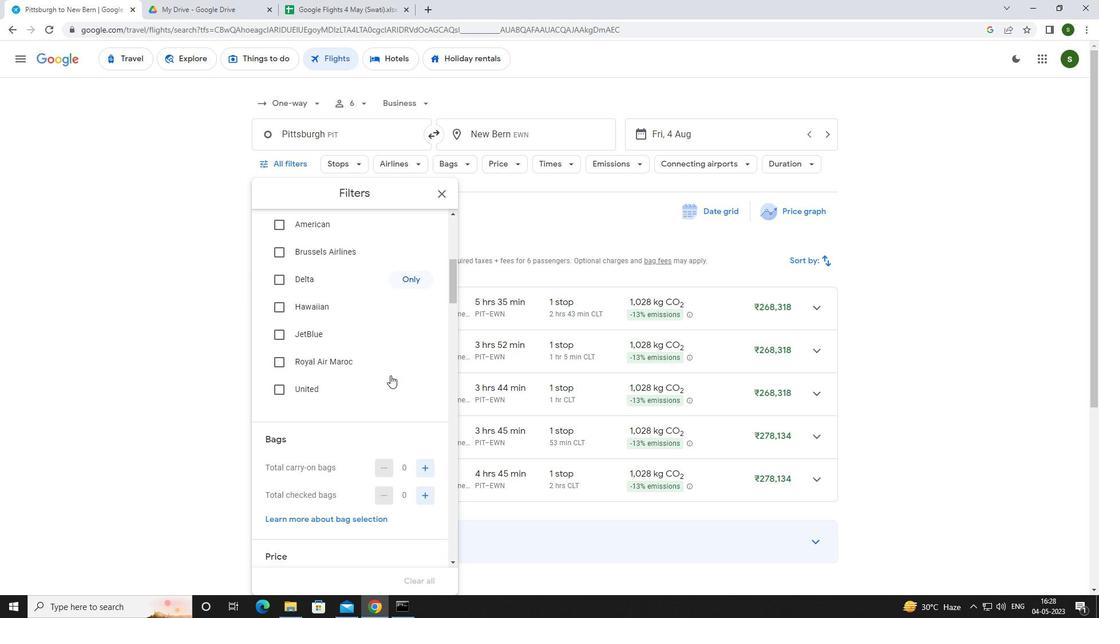 
Action: Mouse moved to (423, 341)
Screenshot: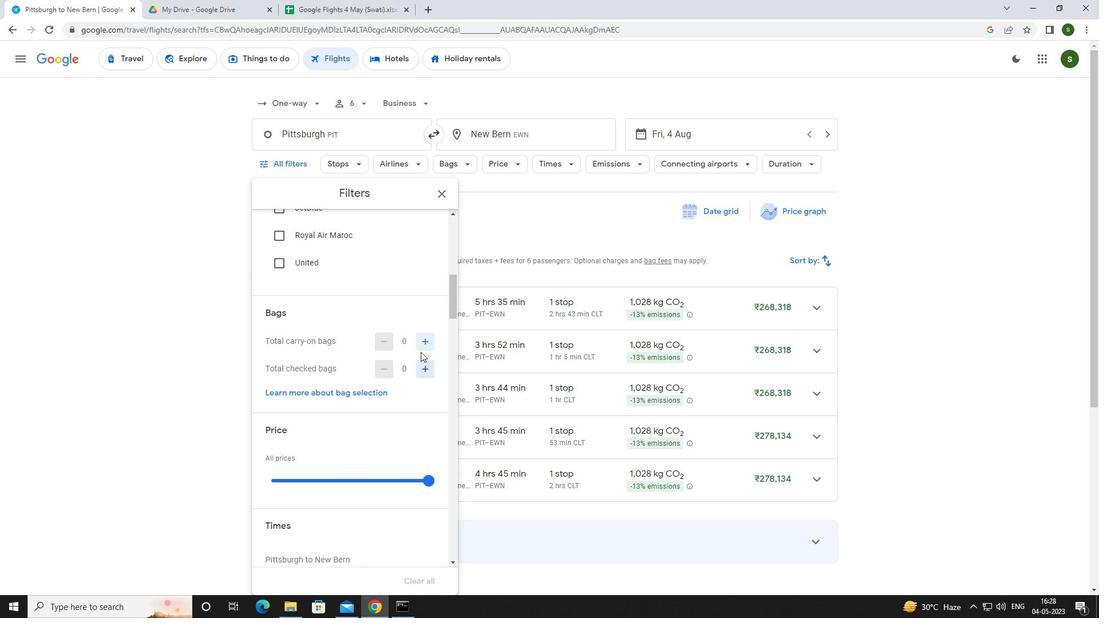 
Action: Mouse pressed left at (423, 341)
Screenshot: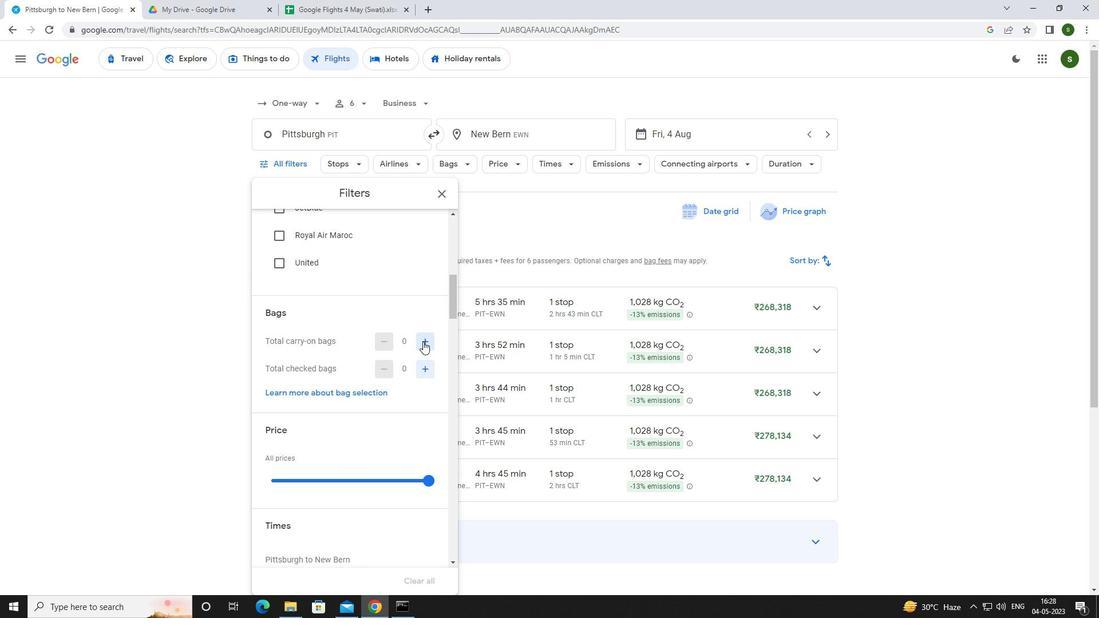 
Action: Mouse moved to (422, 363)
Screenshot: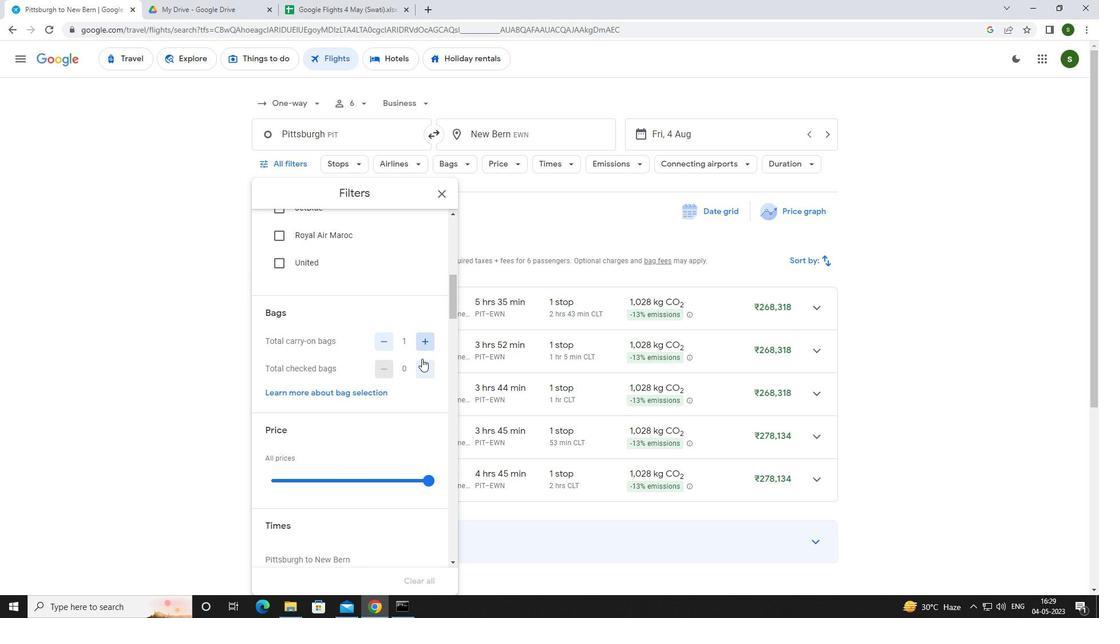 
Action: Mouse pressed left at (422, 363)
Screenshot: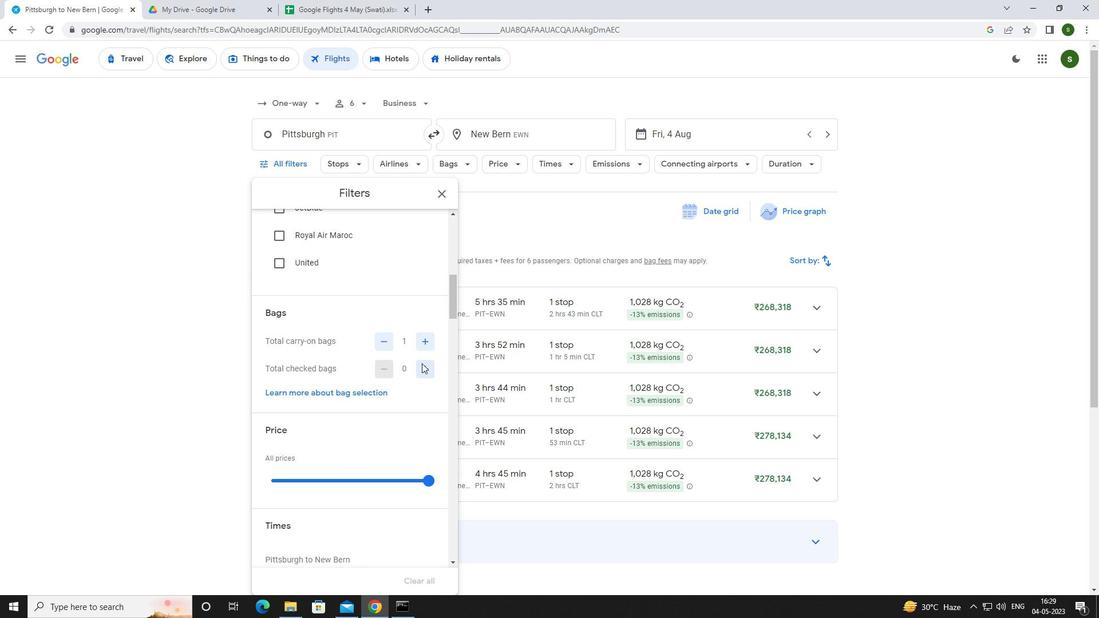 
Action: Mouse pressed left at (422, 363)
Screenshot: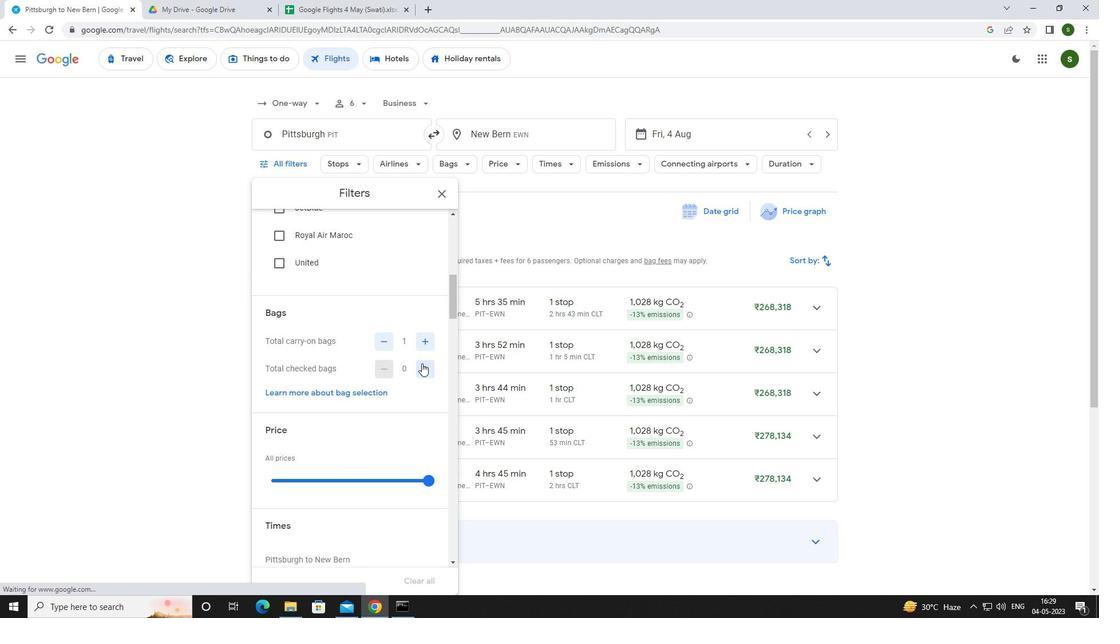
Action: Mouse pressed left at (422, 363)
Screenshot: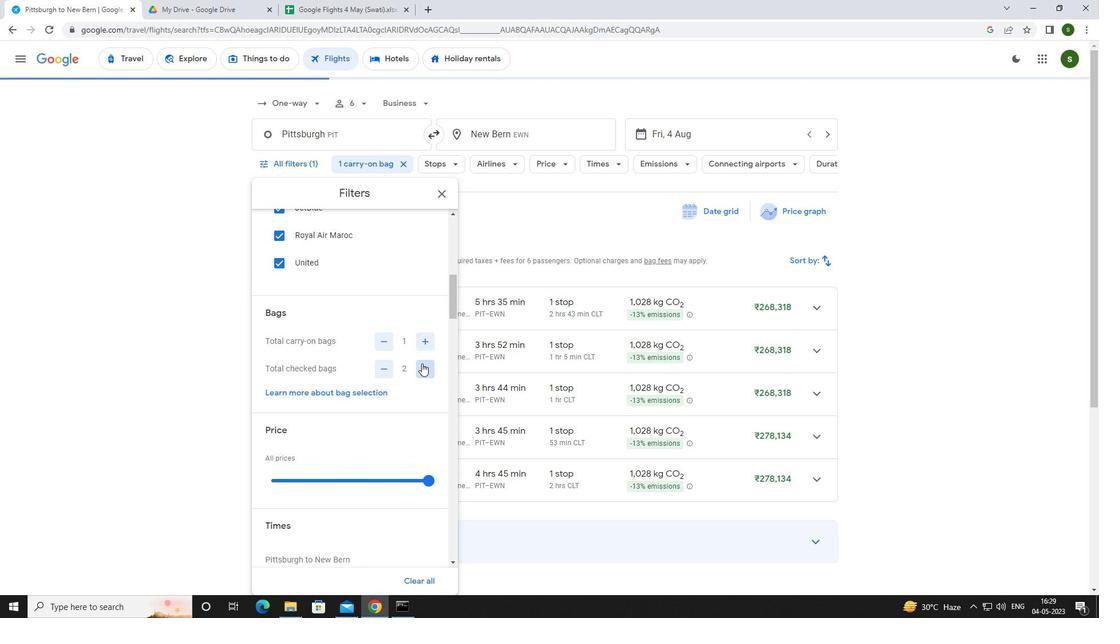 
Action: Mouse moved to (421, 364)
Screenshot: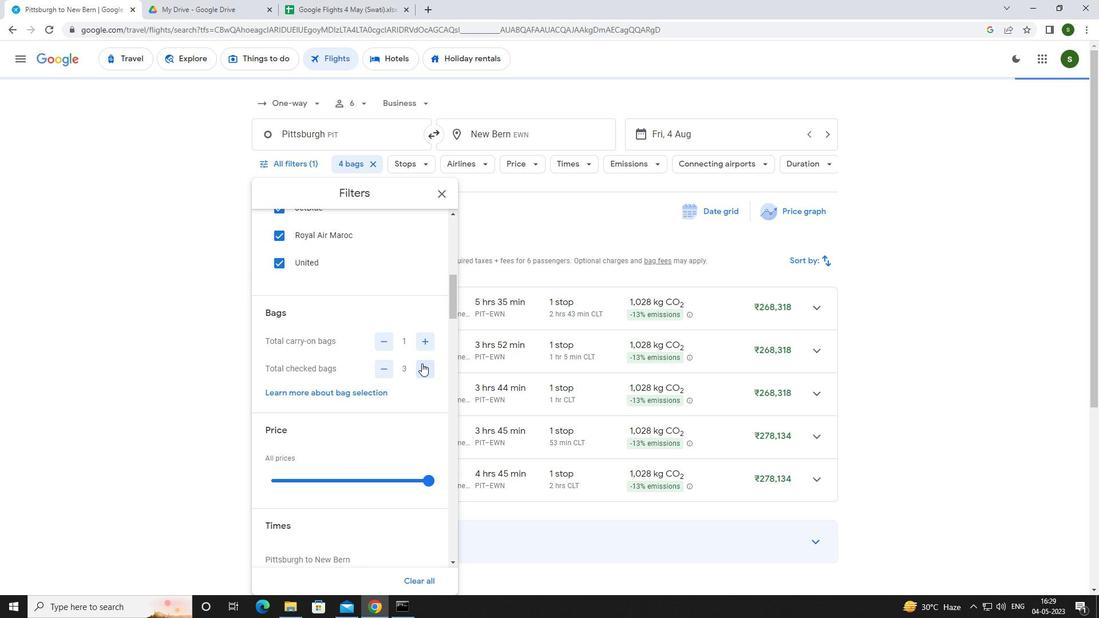 
Action: Mouse scrolled (421, 364) with delta (0, 0)
Screenshot: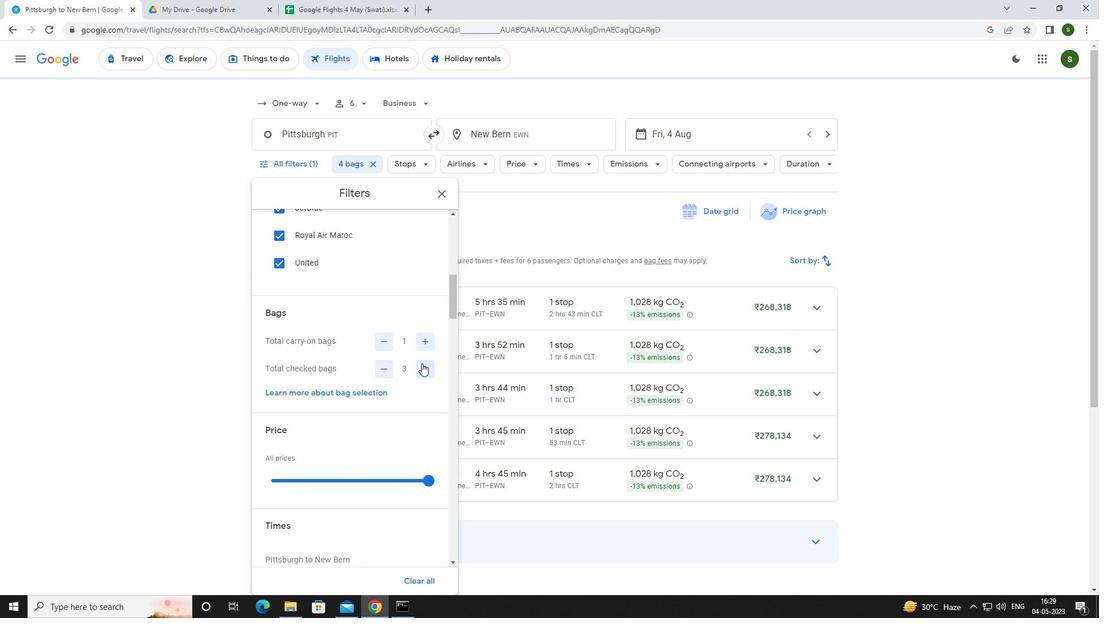 
Action: Mouse scrolled (421, 364) with delta (0, 0)
Screenshot: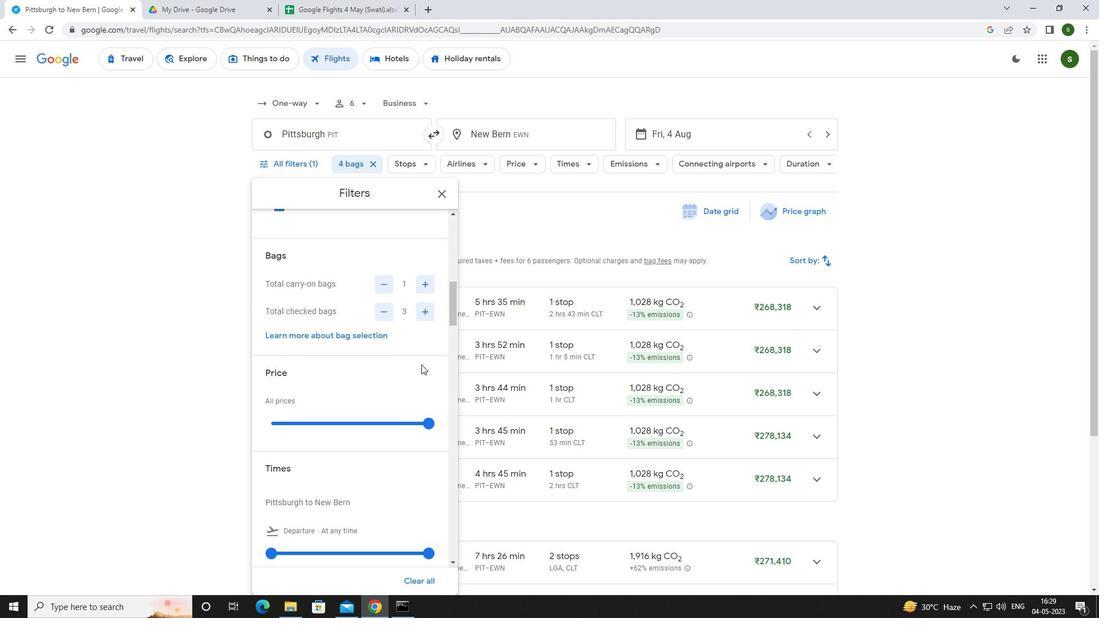 
Action: Mouse moved to (274, 499)
Screenshot: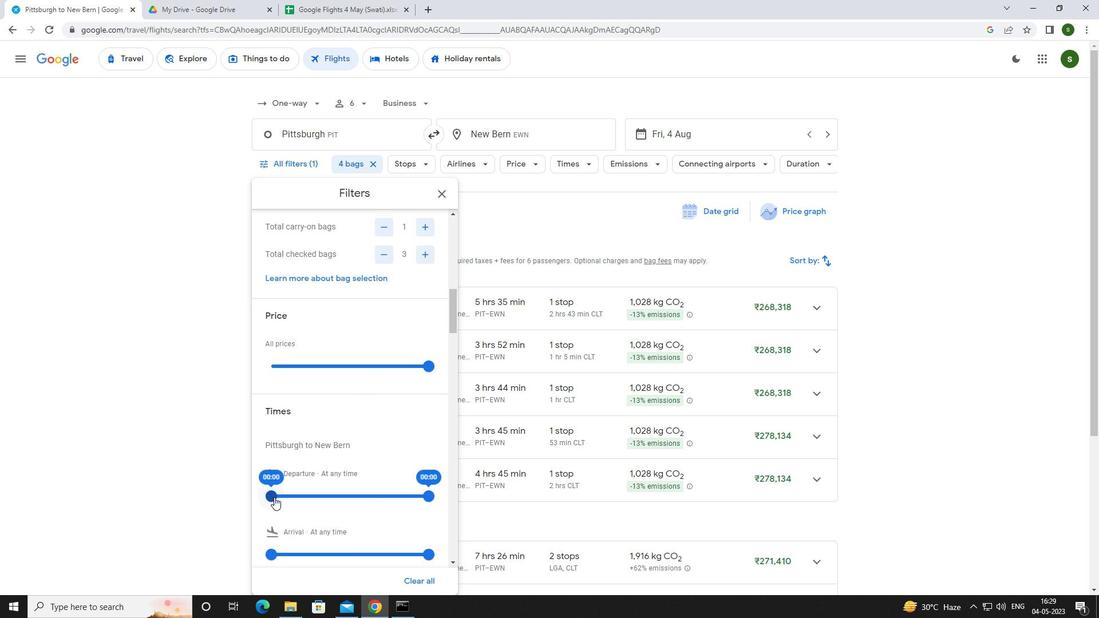 
Action: Mouse pressed left at (274, 499)
Screenshot: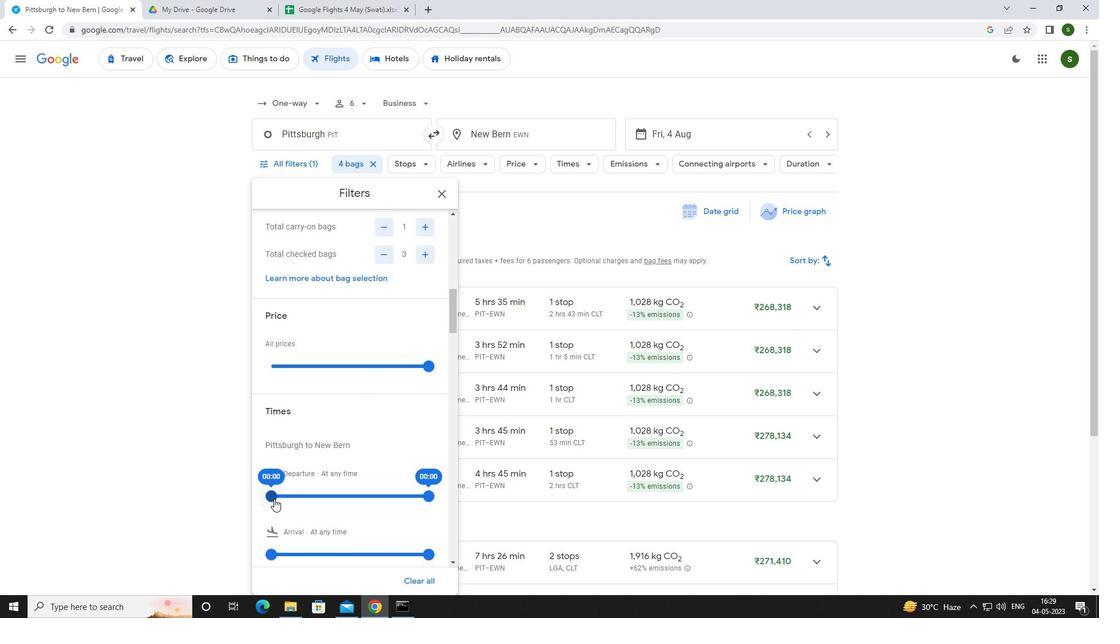 
Action: Mouse moved to (885, 428)
Screenshot: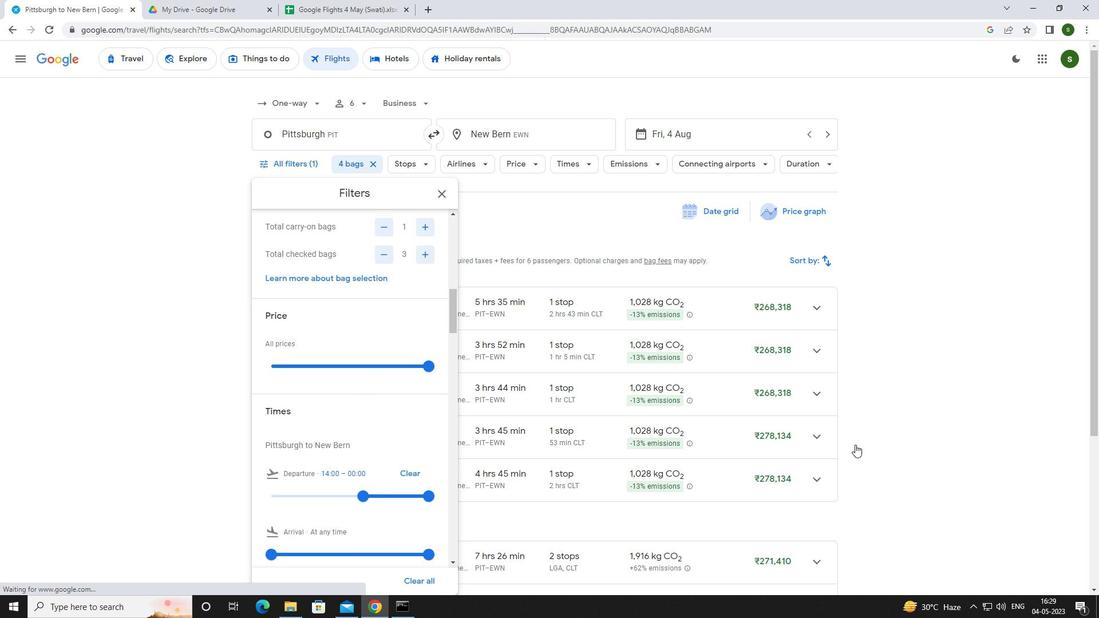 
Action: Mouse pressed left at (885, 428)
Screenshot: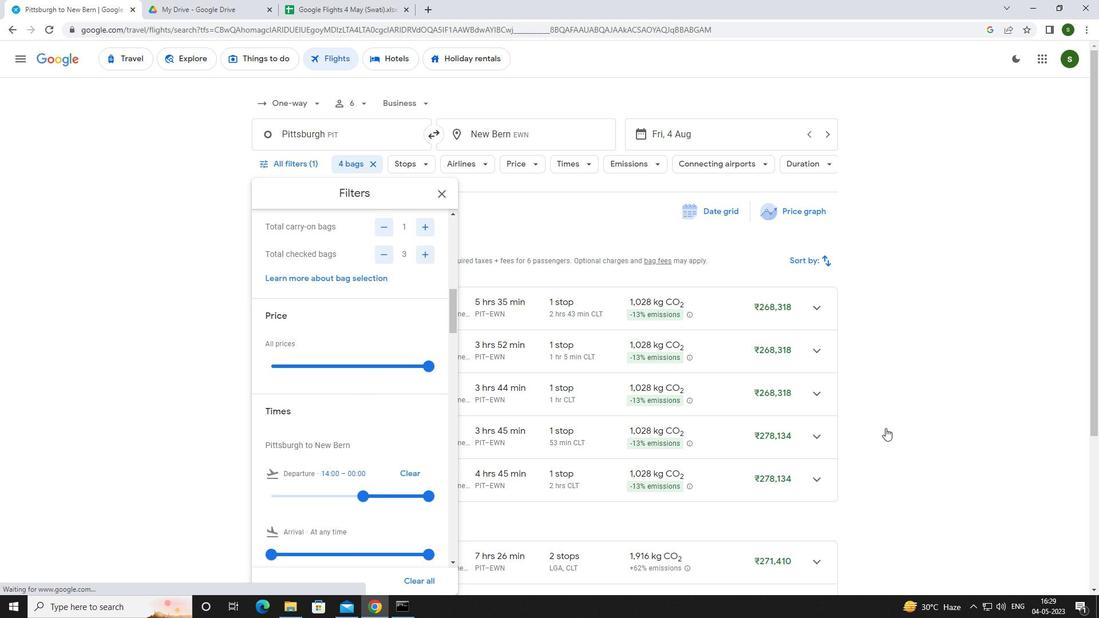 
Action: Mouse moved to (885, 427)
Screenshot: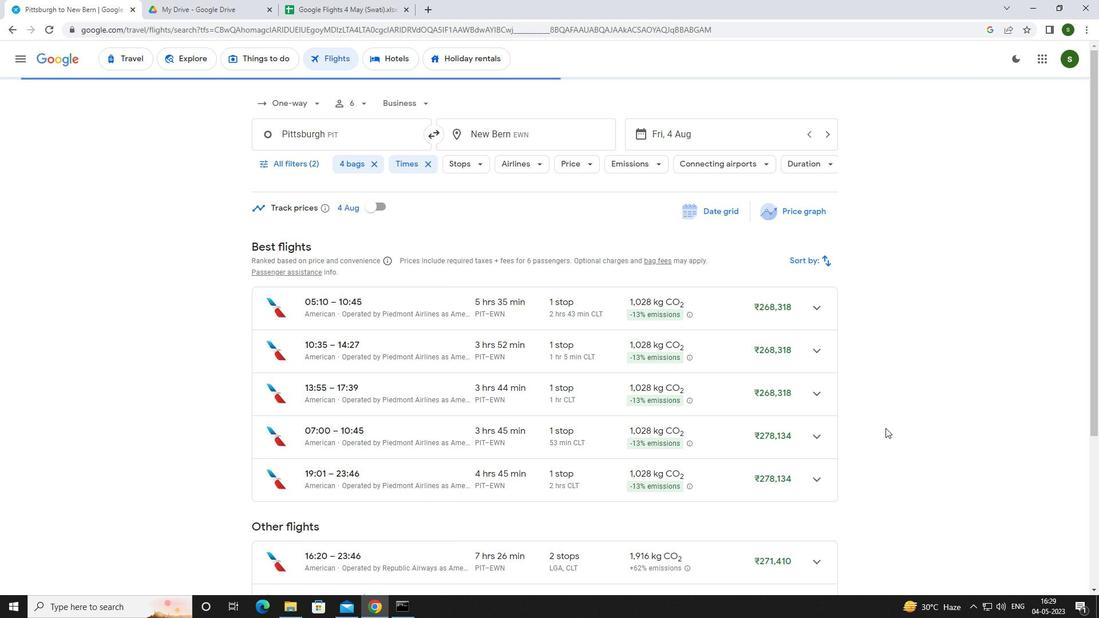 
